 Task: Create a due date automation trigger when advanced on, 2 working days before a card is due add fields with custom field "Resume" set to a number greater than 1 and greater or equal to 10 at 11:00 AM.
Action: Mouse moved to (1247, 101)
Screenshot: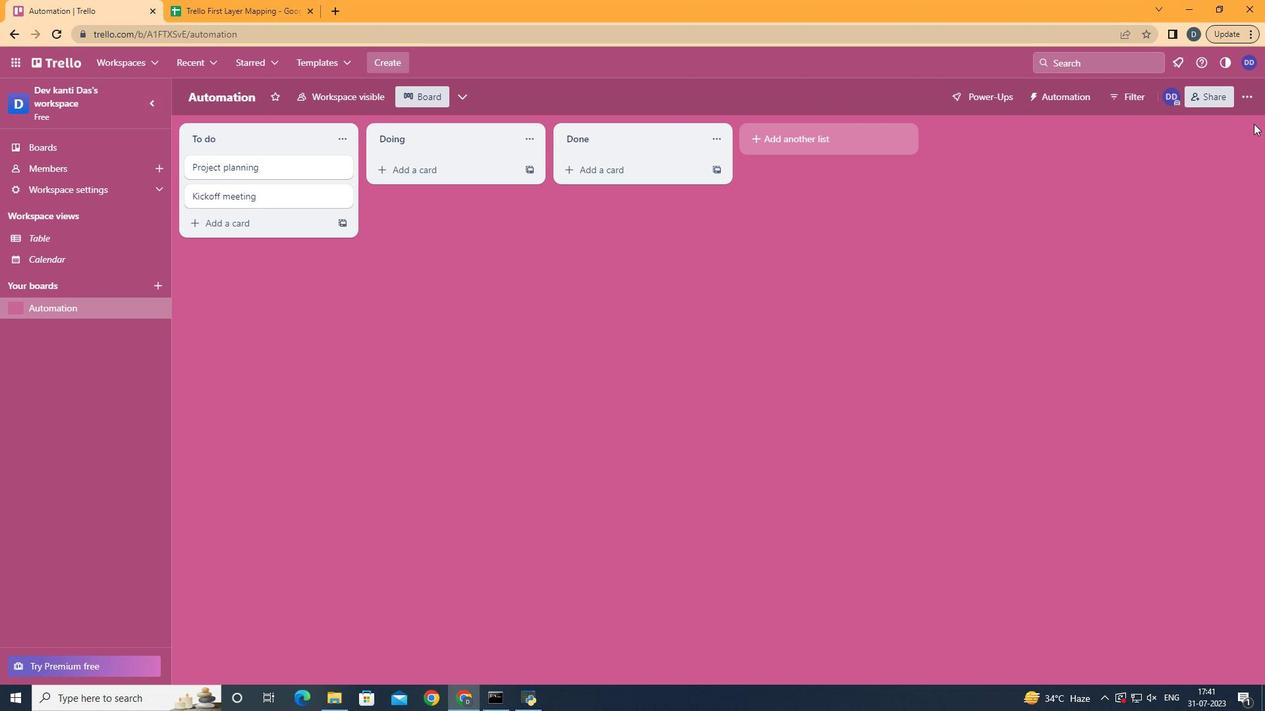 
Action: Mouse pressed left at (1247, 101)
Screenshot: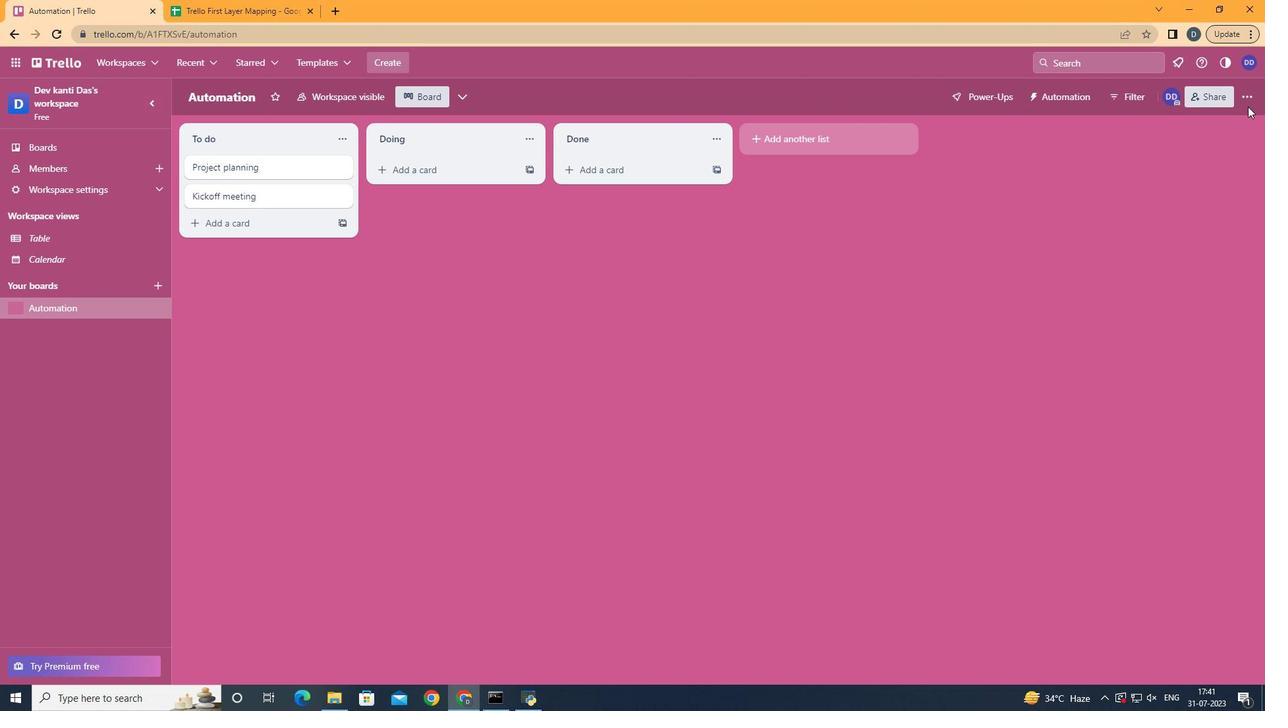 
Action: Mouse moved to (1149, 303)
Screenshot: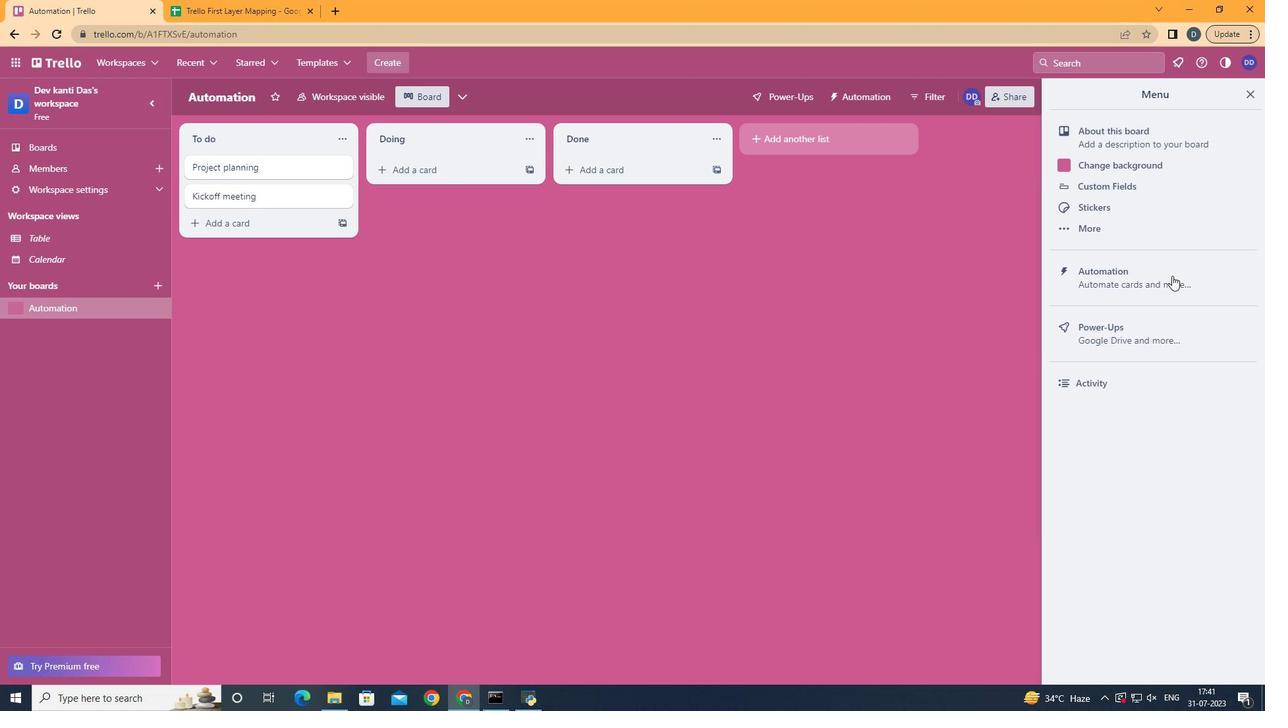
Action: Mouse pressed left at (1149, 303)
Screenshot: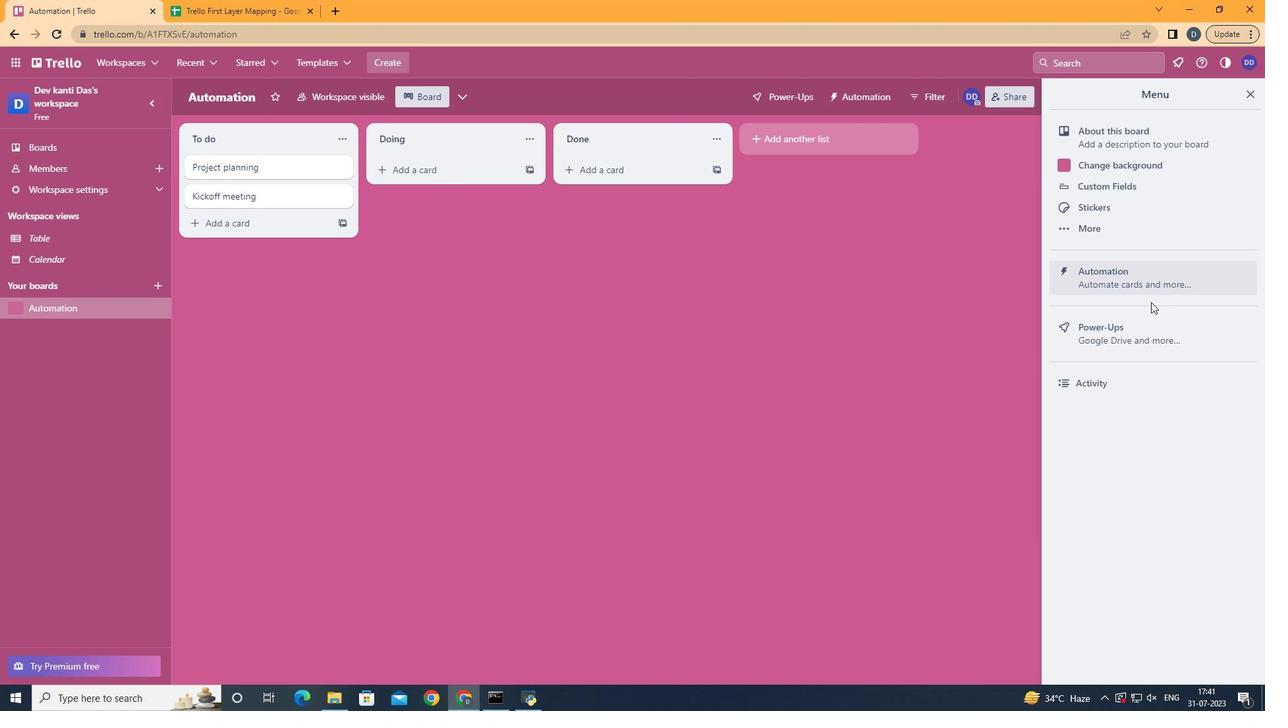 
Action: Mouse moved to (1153, 274)
Screenshot: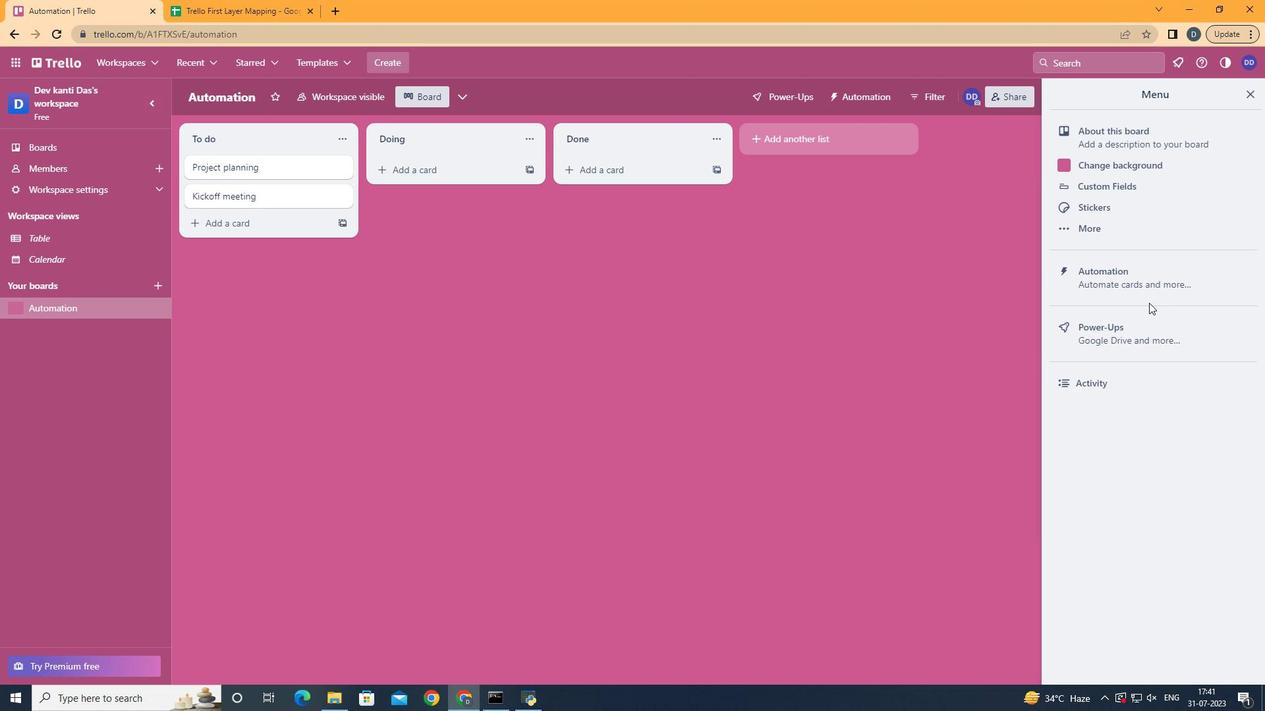 
Action: Mouse pressed left at (1153, 274)
Screenshot: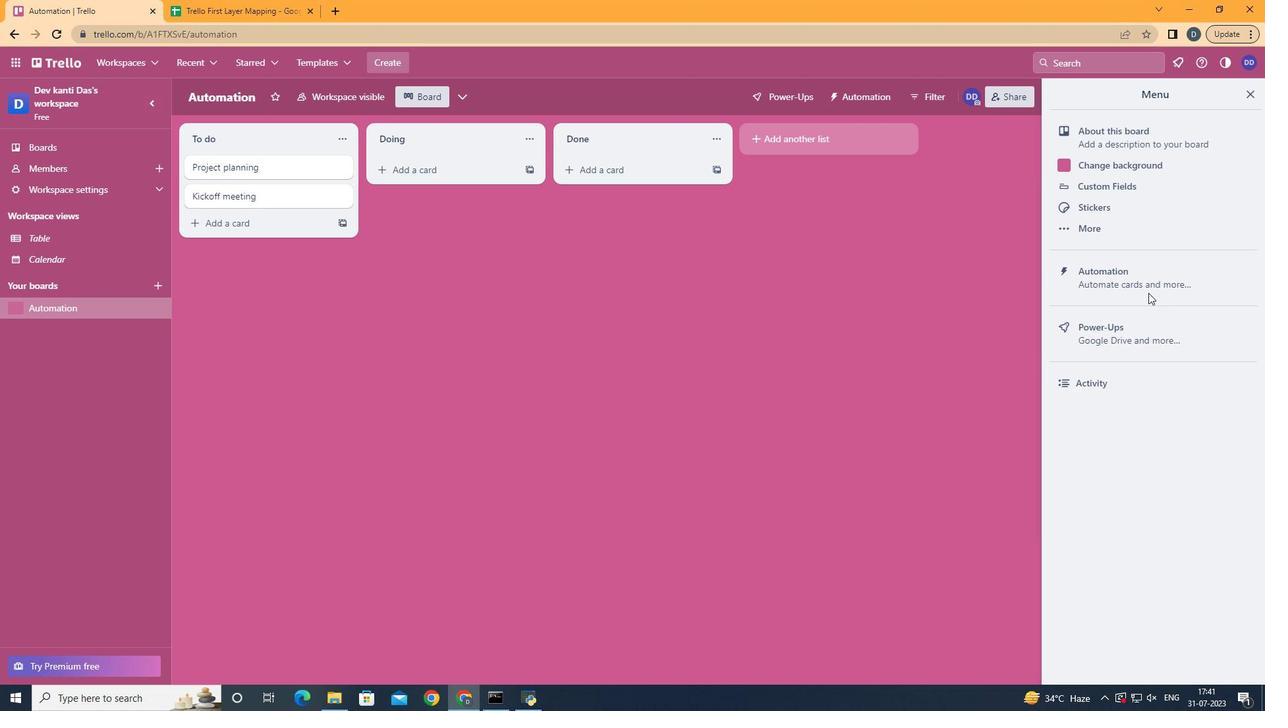
Action: Mouse moved to (278, 264)
Screenshot: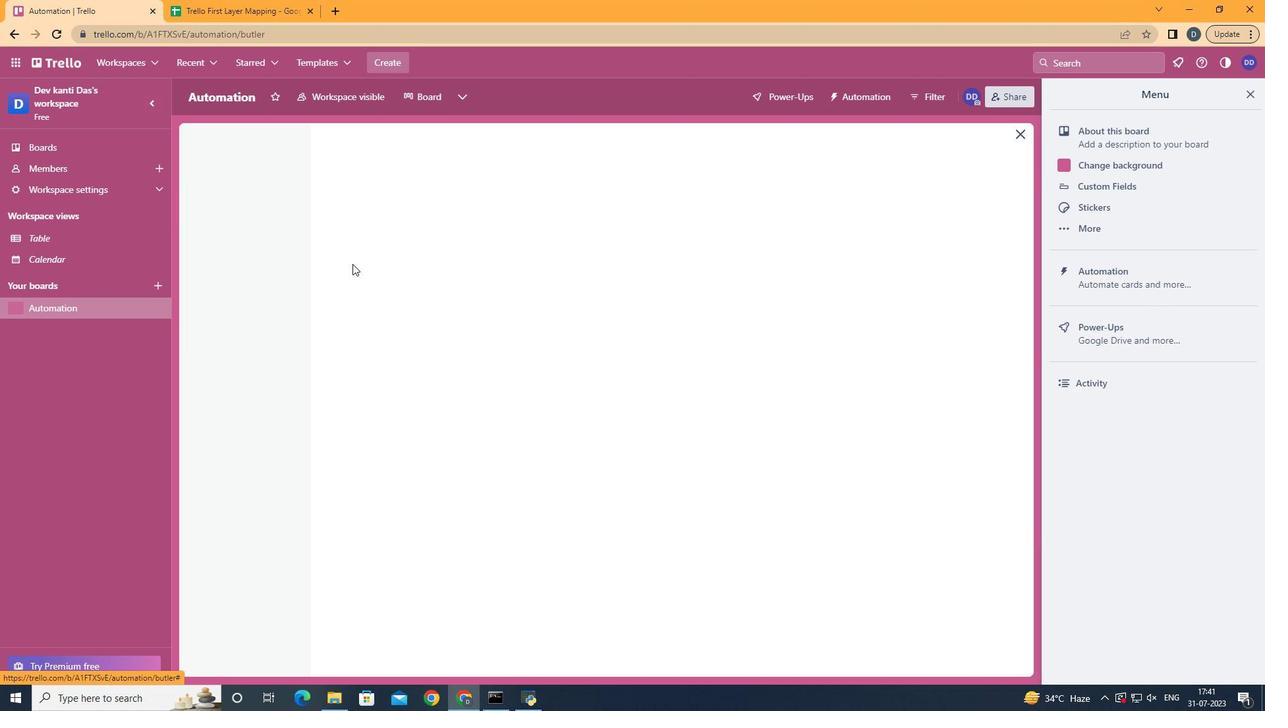 
Action: Mouse pressed left at (278, 264)
Screenshot: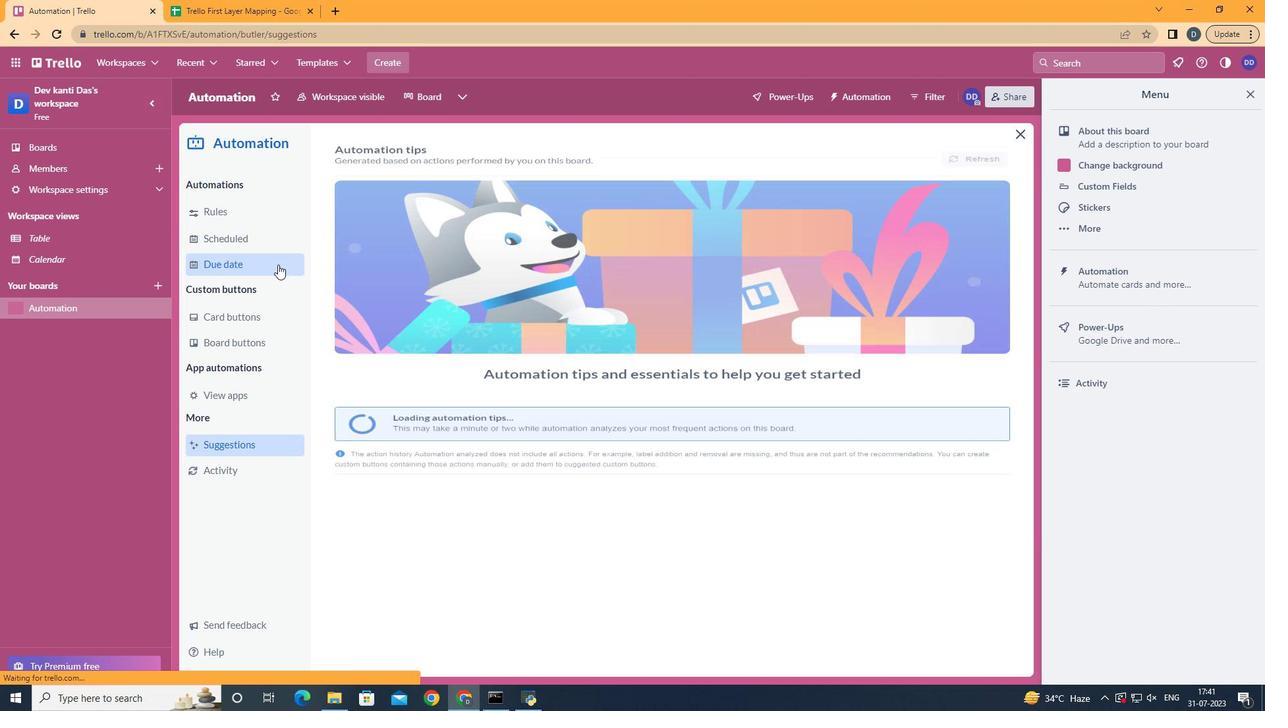 
Action: Mouse moved to (936, 157)
Screenshot: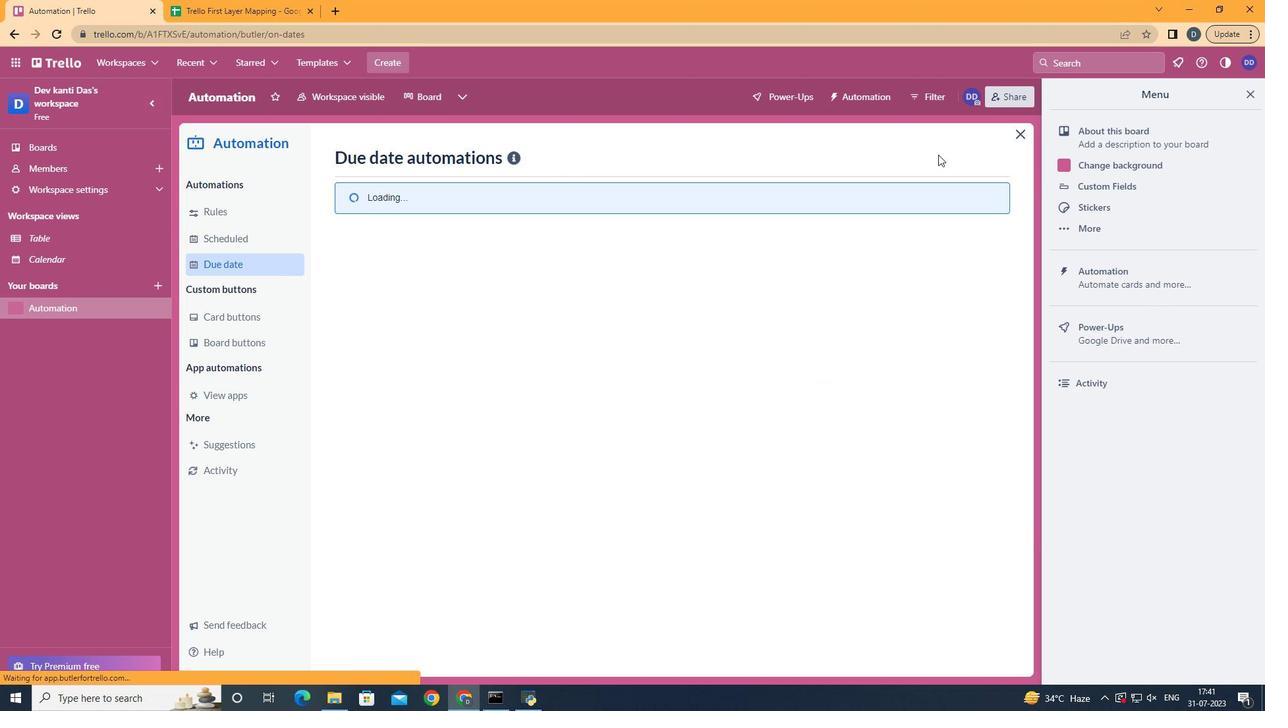 
Action: Mouse pressed left at (936, 157)
Screenshot: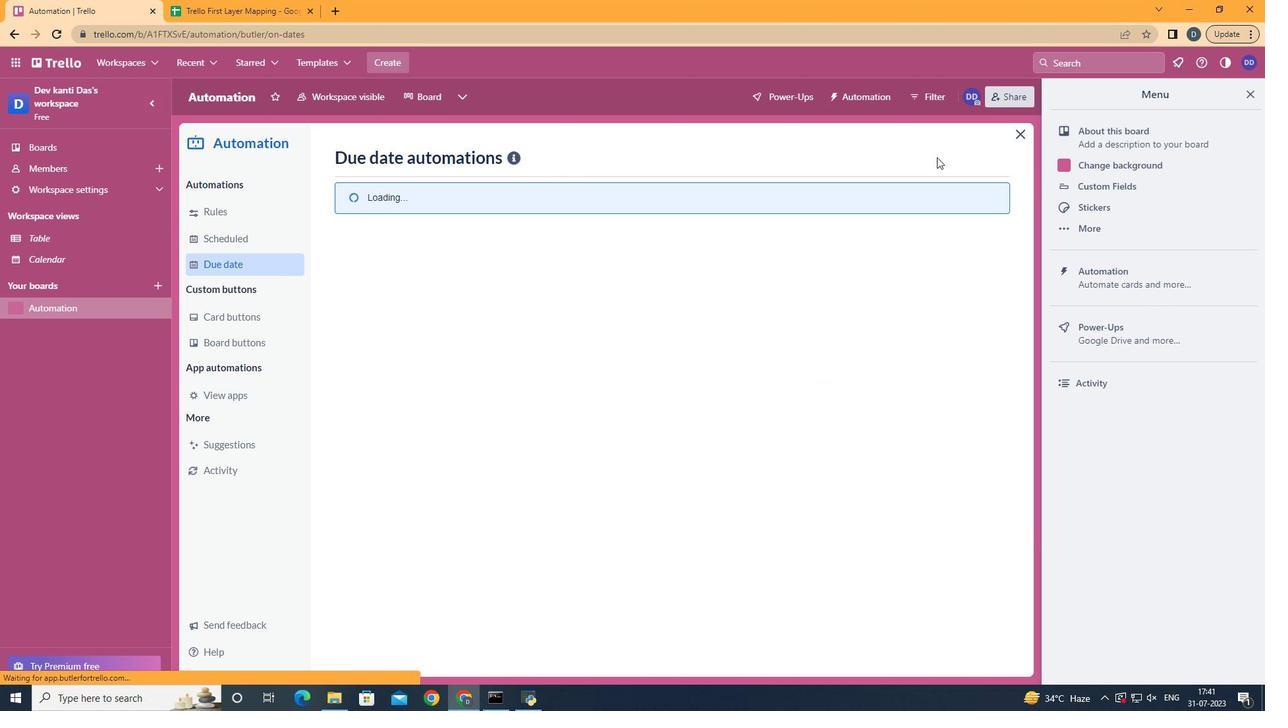 
Action: Mouse pressed left at (936, 157)
Screenshot: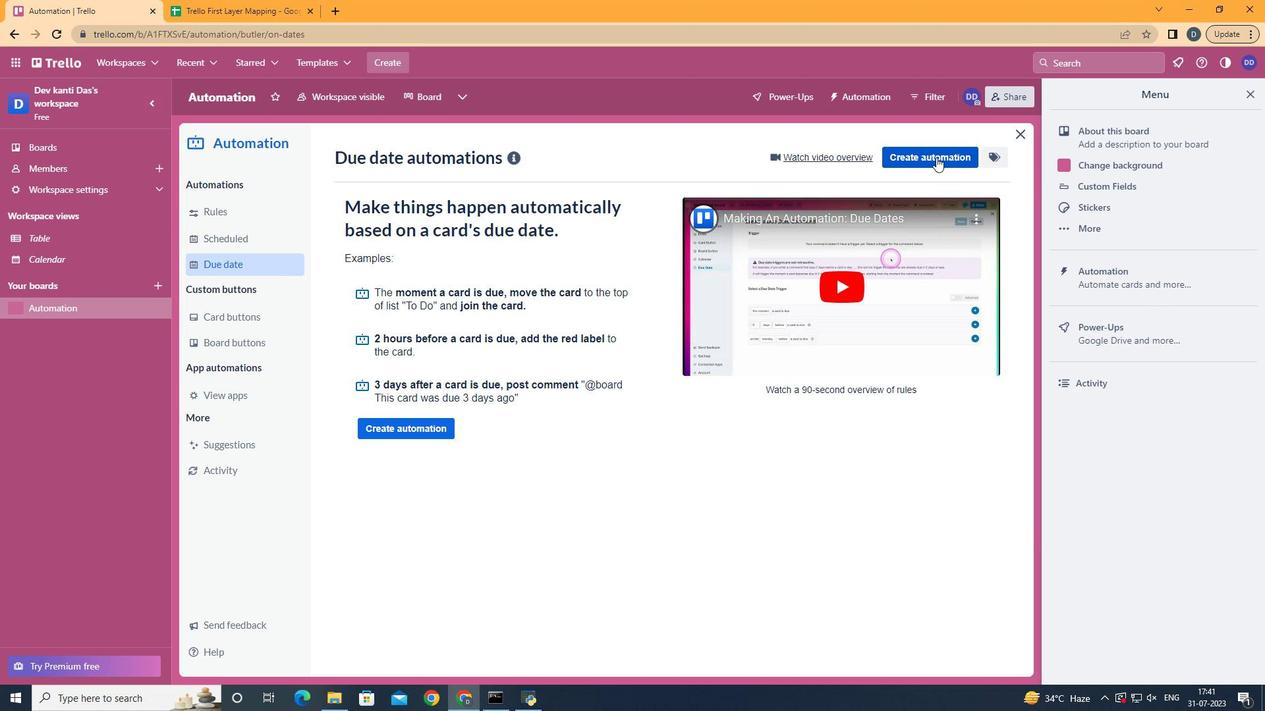 
Action: Mouse moved to (685, 277)
Screenshot: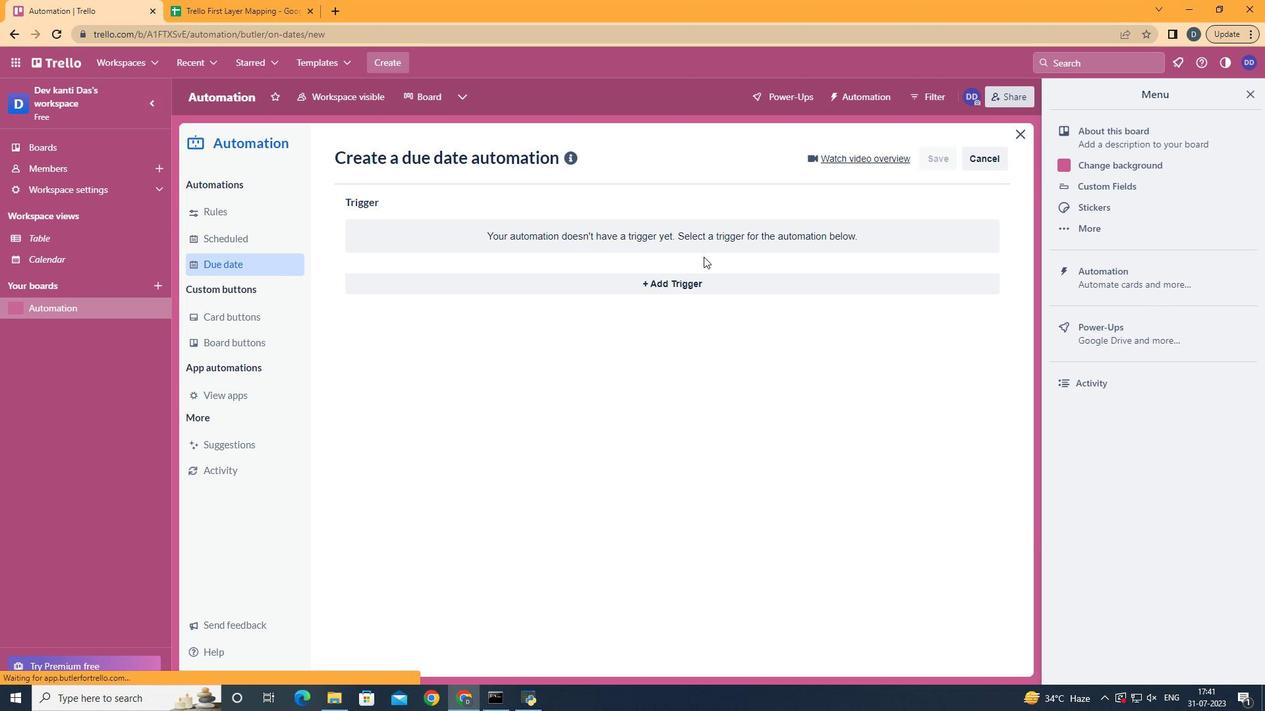 
Action: Mouse pressed left at (685, 277)
Screenshot: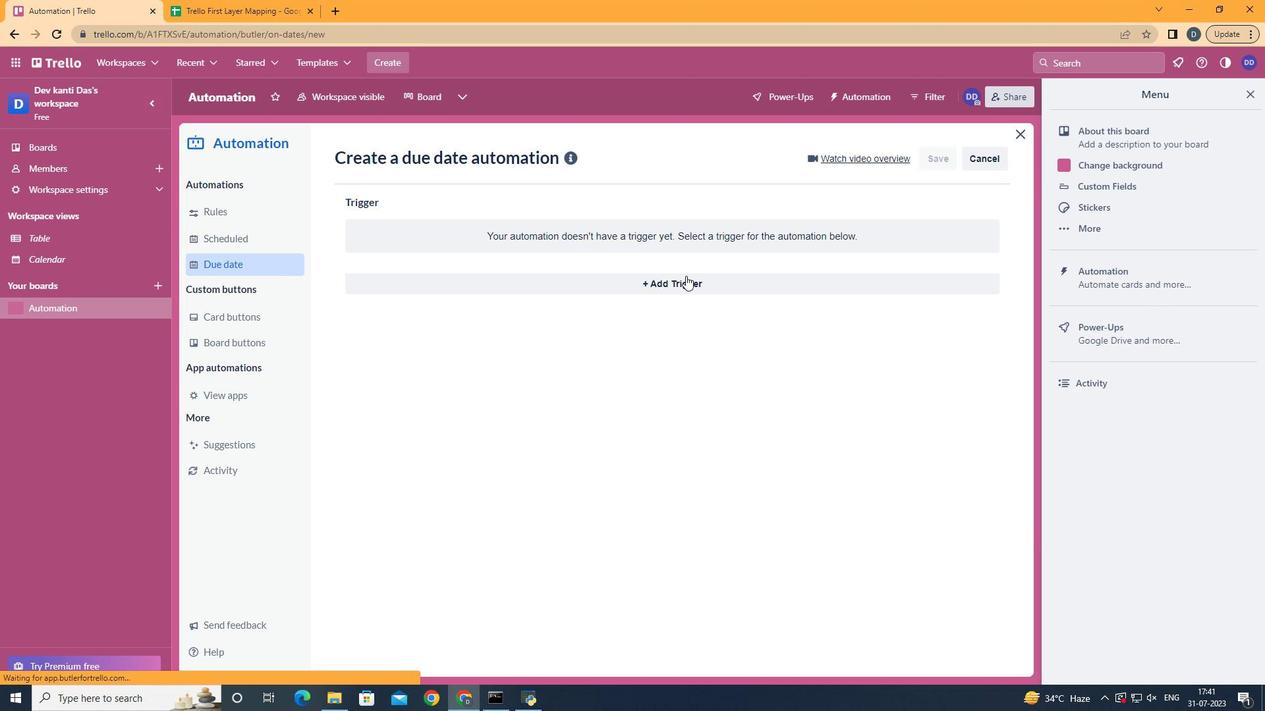 
Action: Mouse moved to (425, 531)
Screenshot: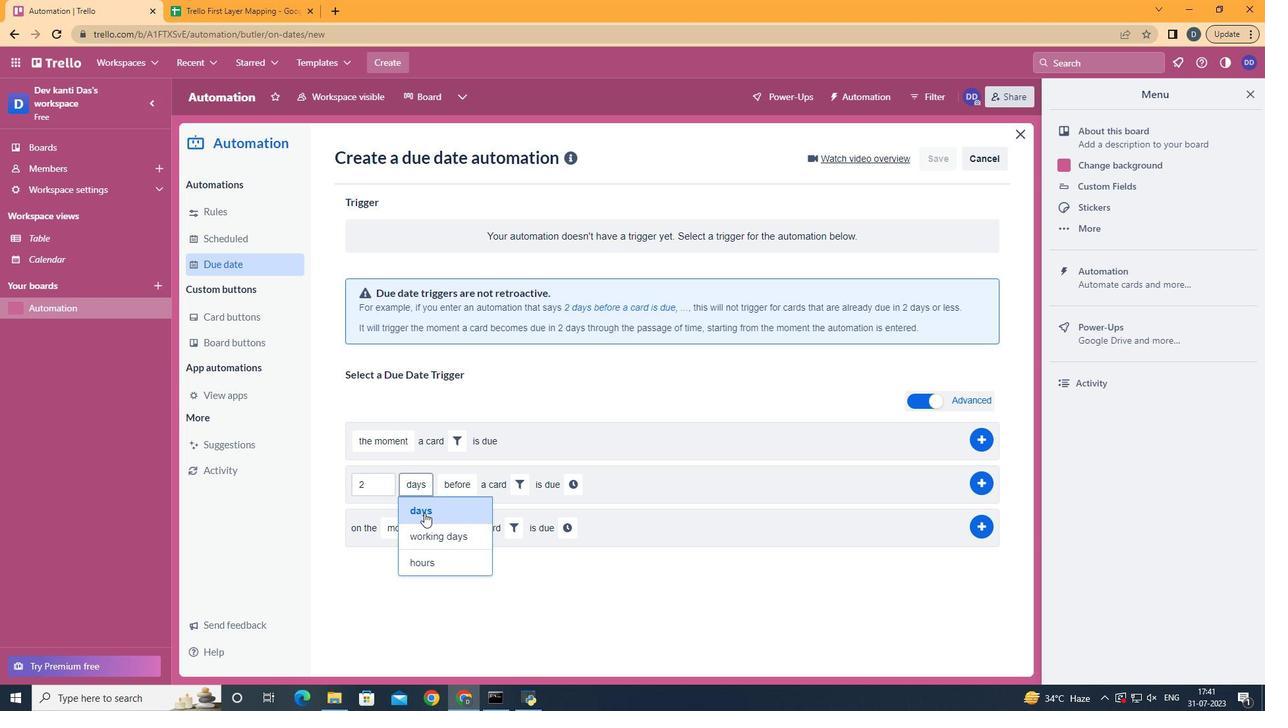 
Action: Mouse pressed left at (425, 531)
Screenshot: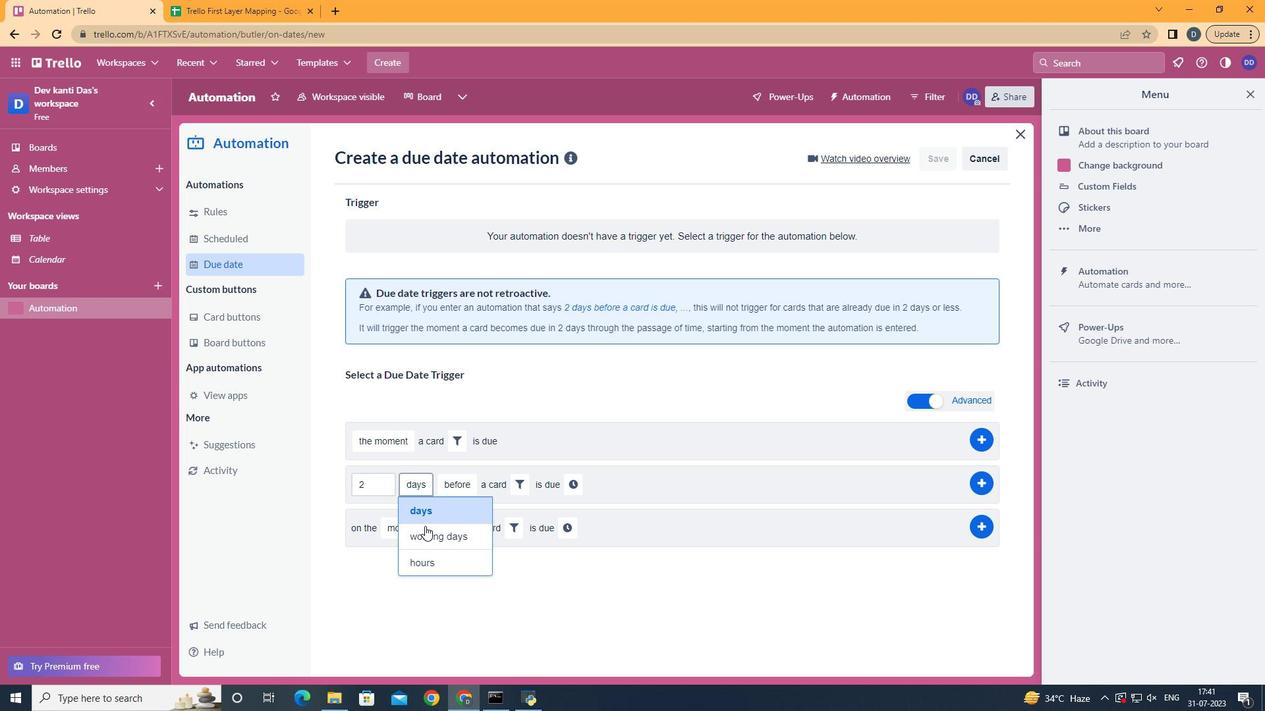 
Action: Mouse moved to (545, 491)
Screenshot: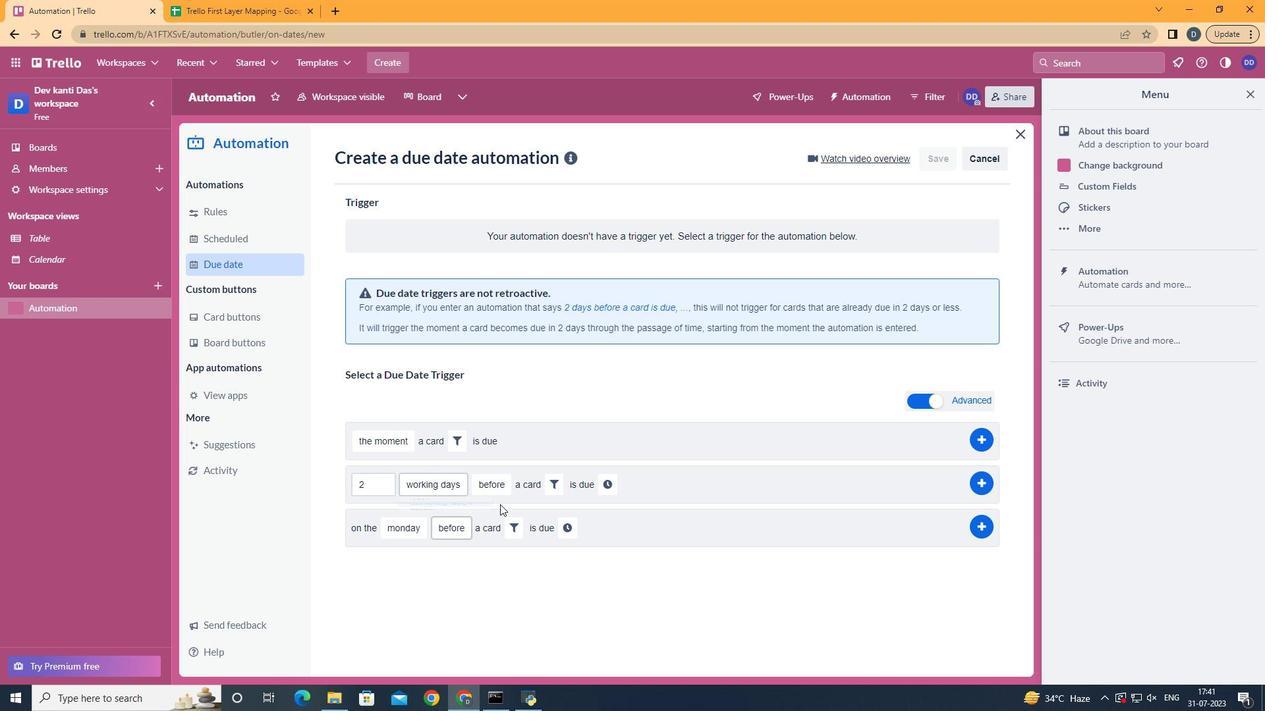 
Action: Mouse pressed left at (545, 491)
Screenshot: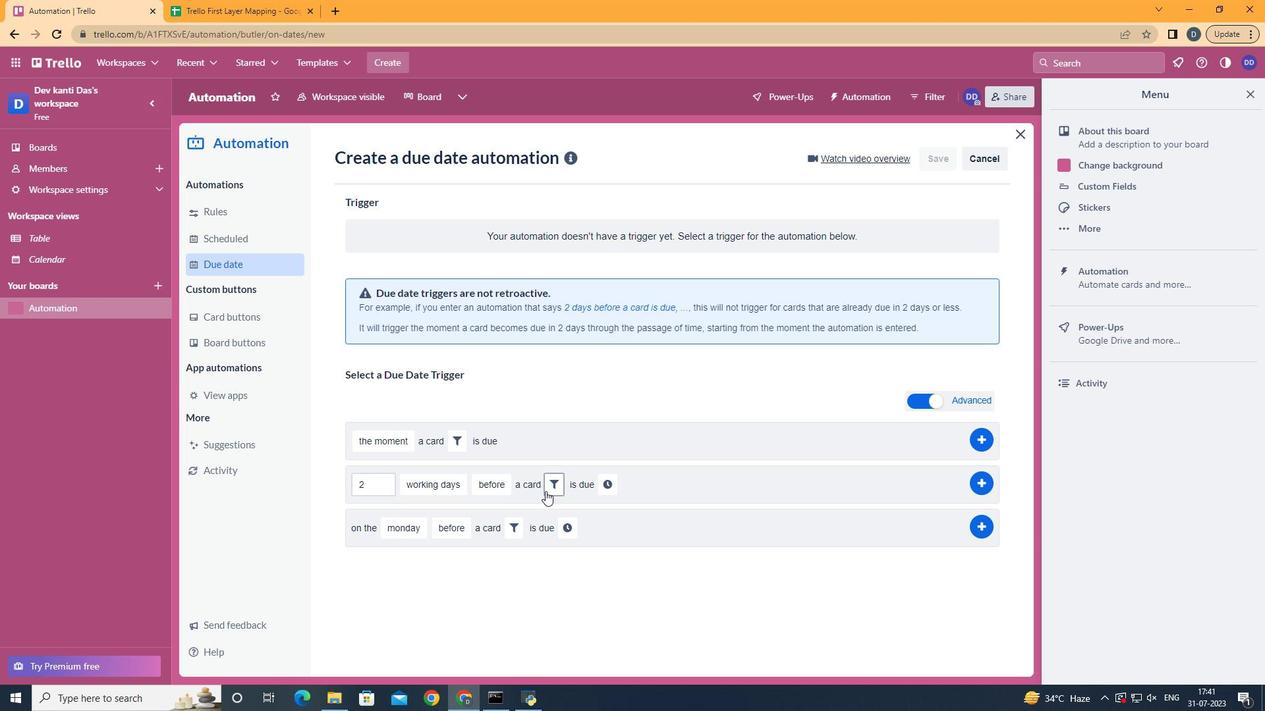 
Action: Mouse moved to (788, 524)
Screenshot: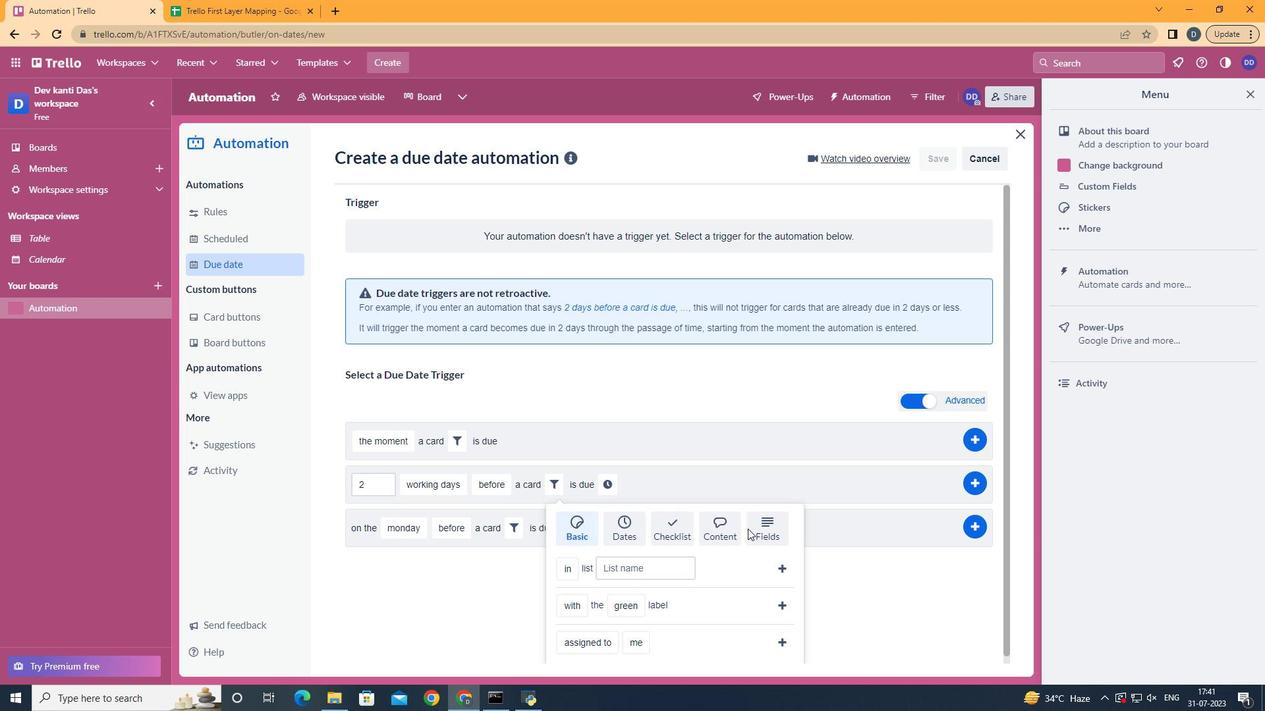 
Action: Mouse pressed left at (788, 524)
Screenshot: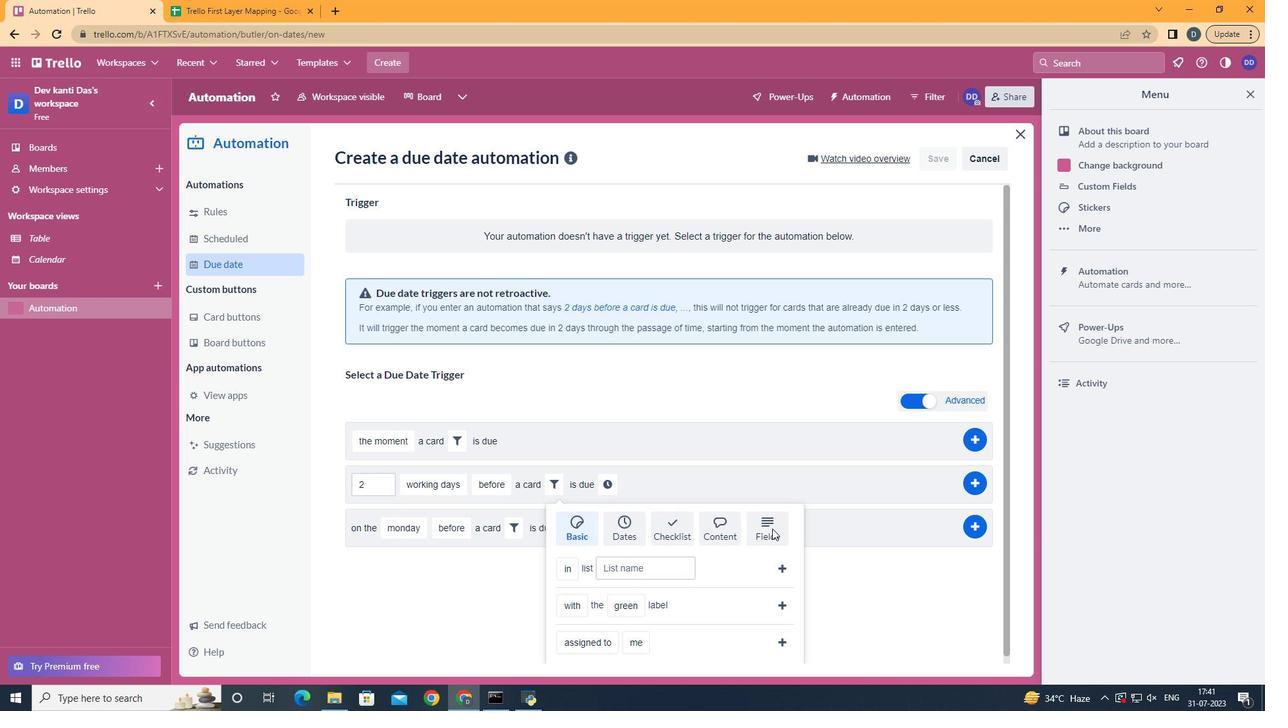 
Action: Mouse moved to (757, 526)
Screenshot: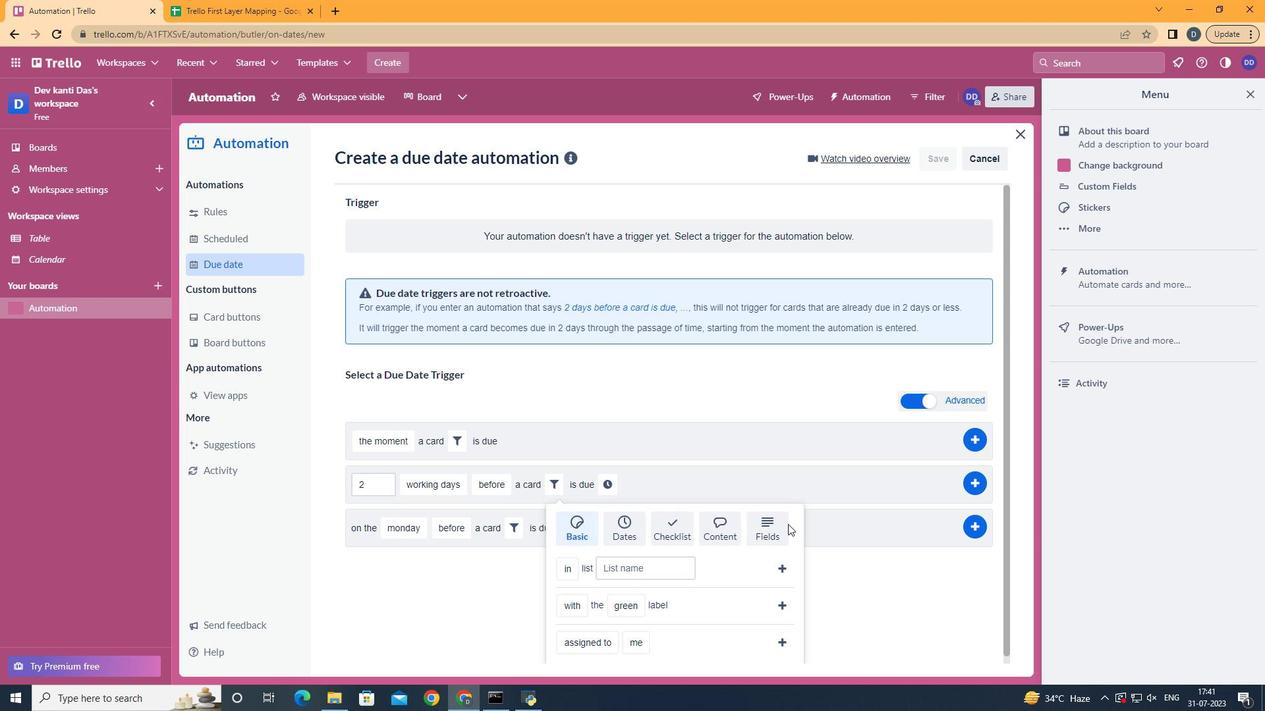 
Action: Mouse pressed left at (757, 526)
Screenshot: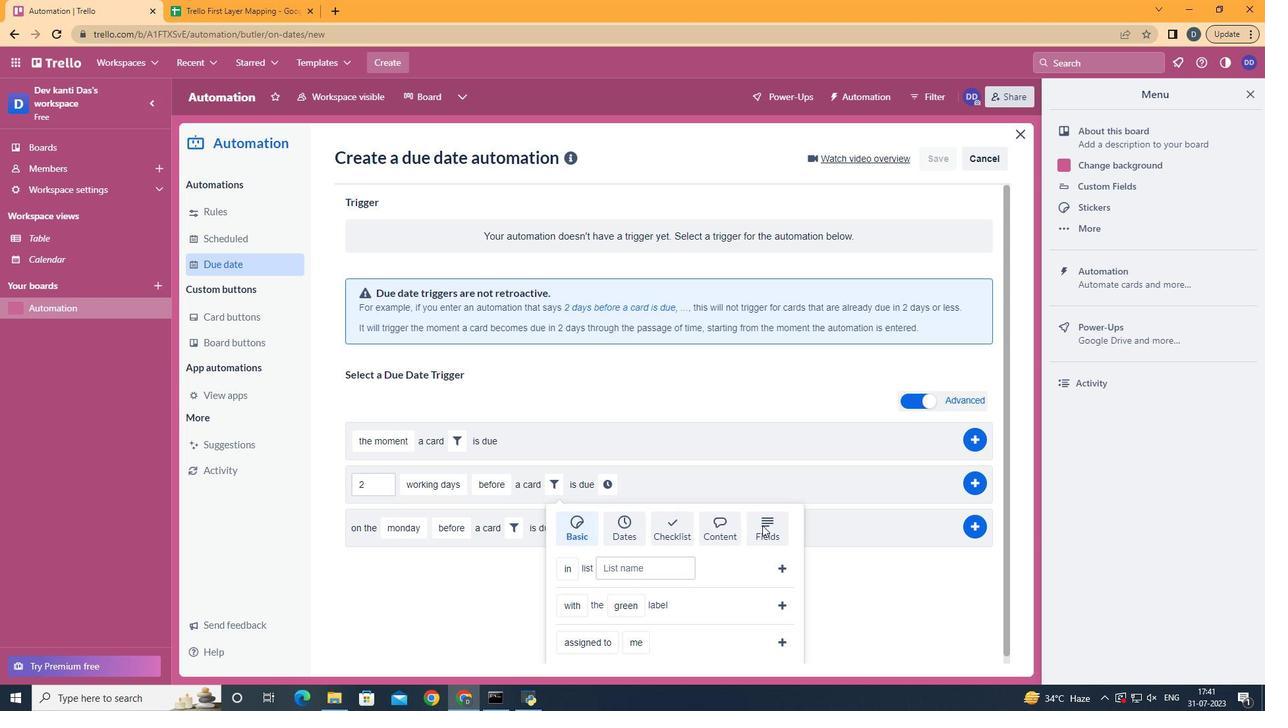 
Action: Mouse scrolled (757, 525) with delta (0, 0)
Screenshot: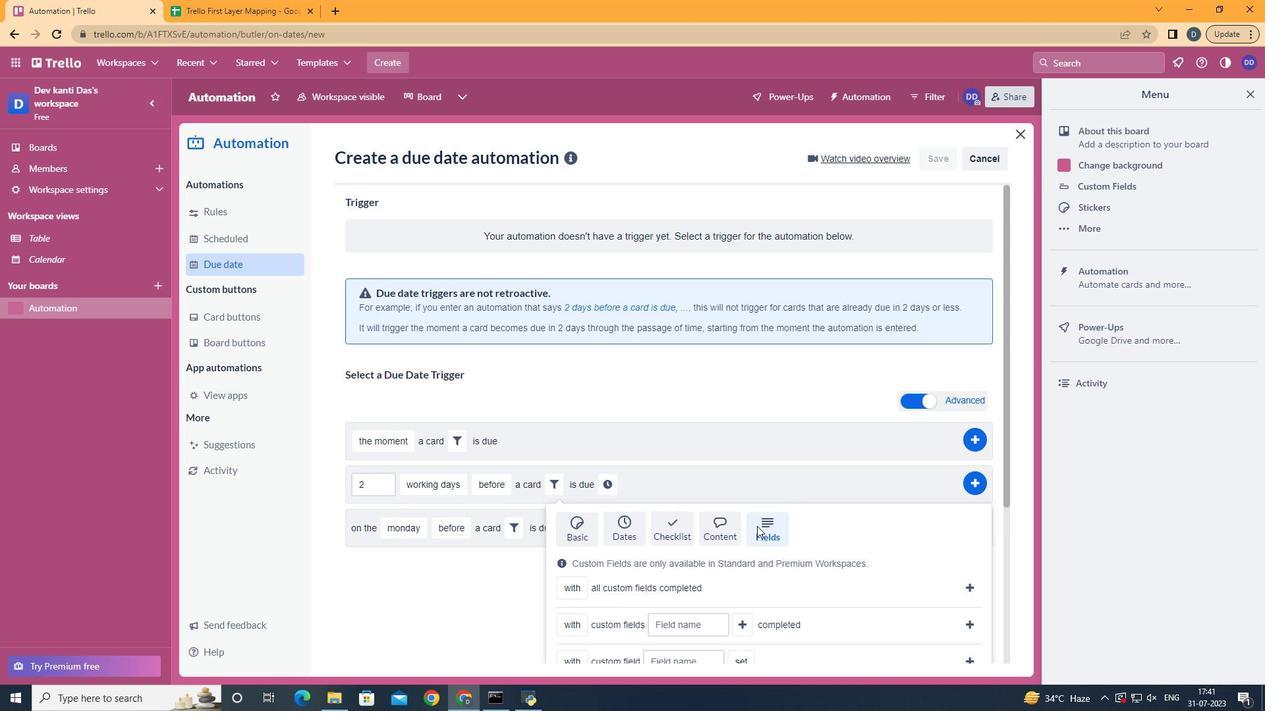 
Action: Mouse scrolled (757, 525) with delta (0, 0)
Screenshot: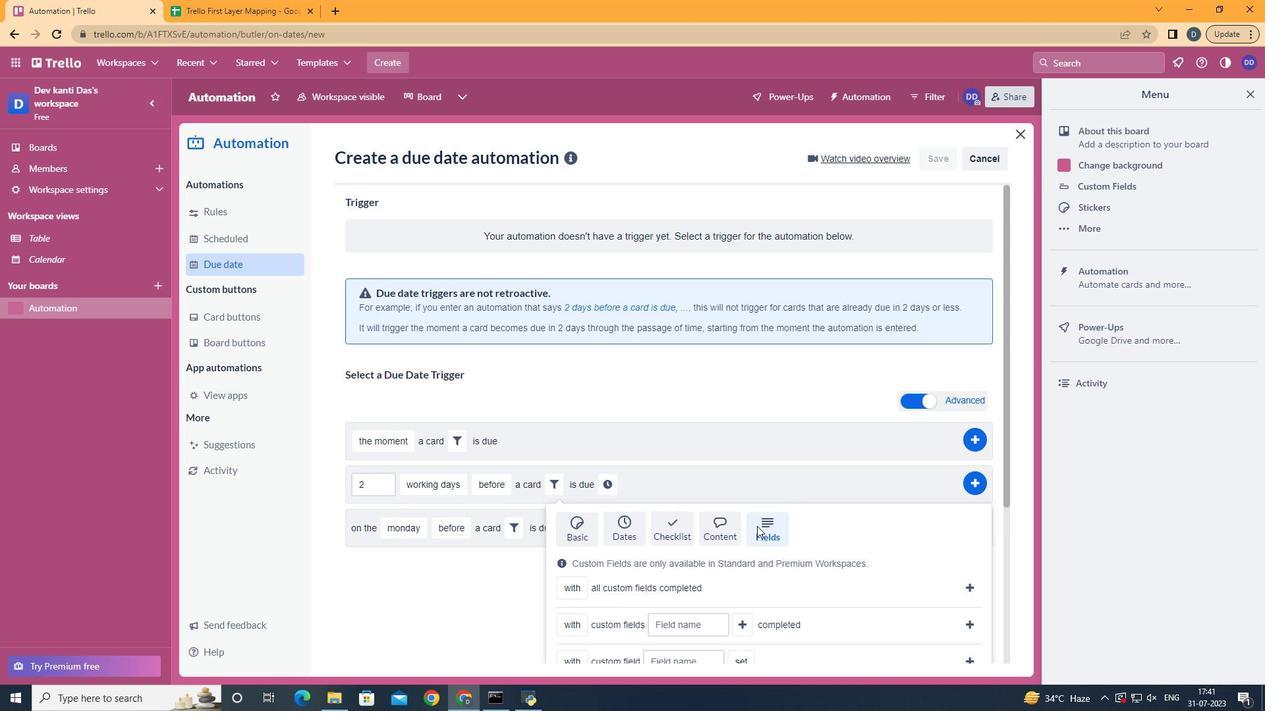 
Action: Mouse scrolled (757, 525) with delta (0, 0)
Screenshot: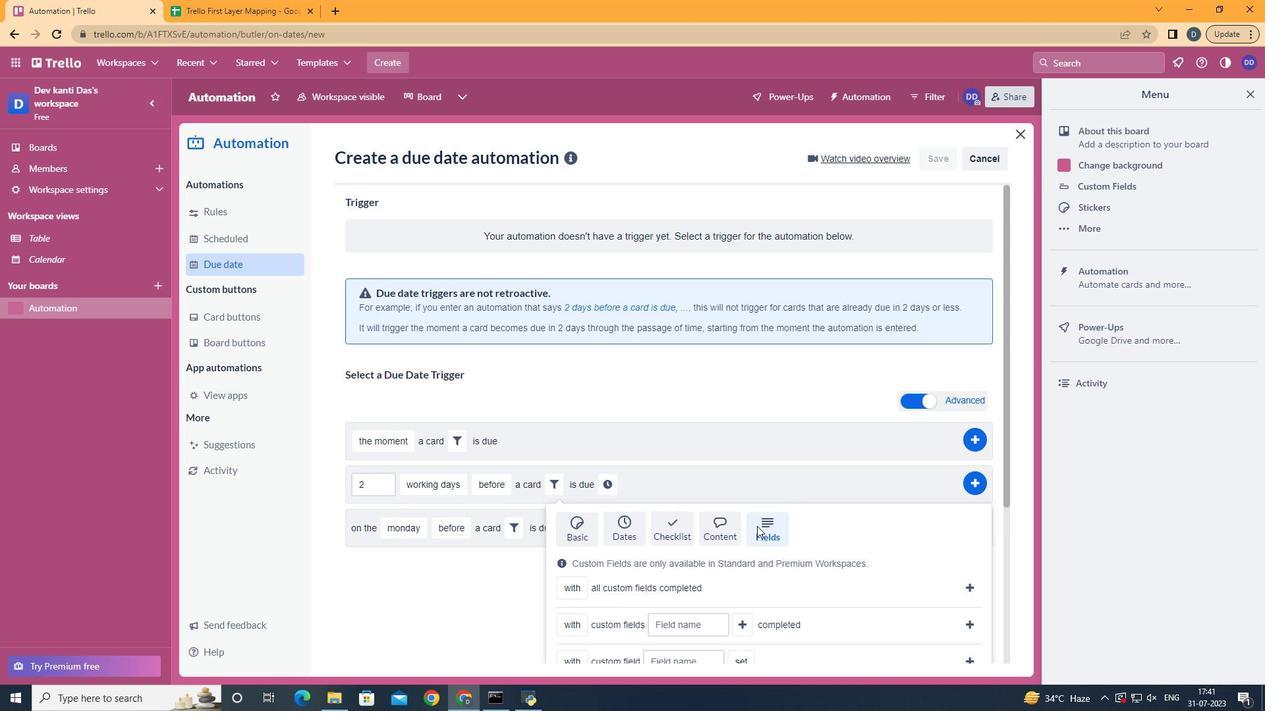 
Action: Mouse scrolled (757, 525) with delta (0, 0)
Screenshot: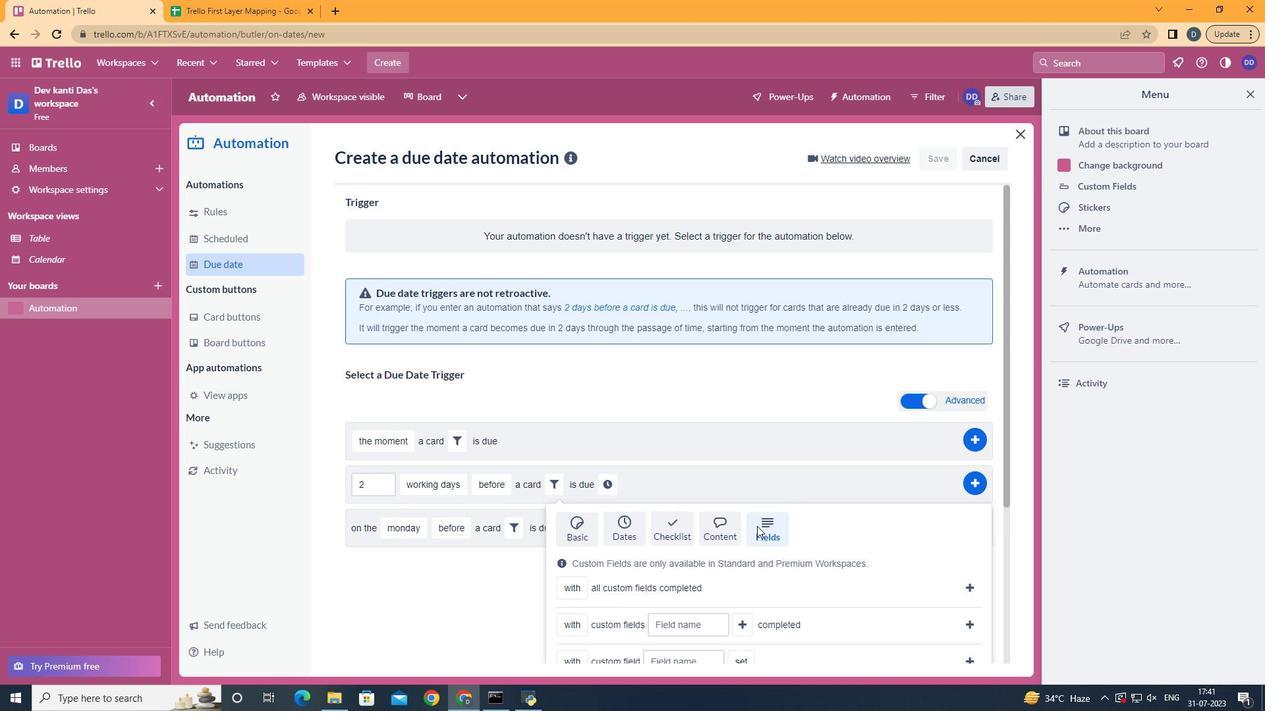 
Action: Mouse scrolled (757, 525) with delta (0, 0)
Screenshot: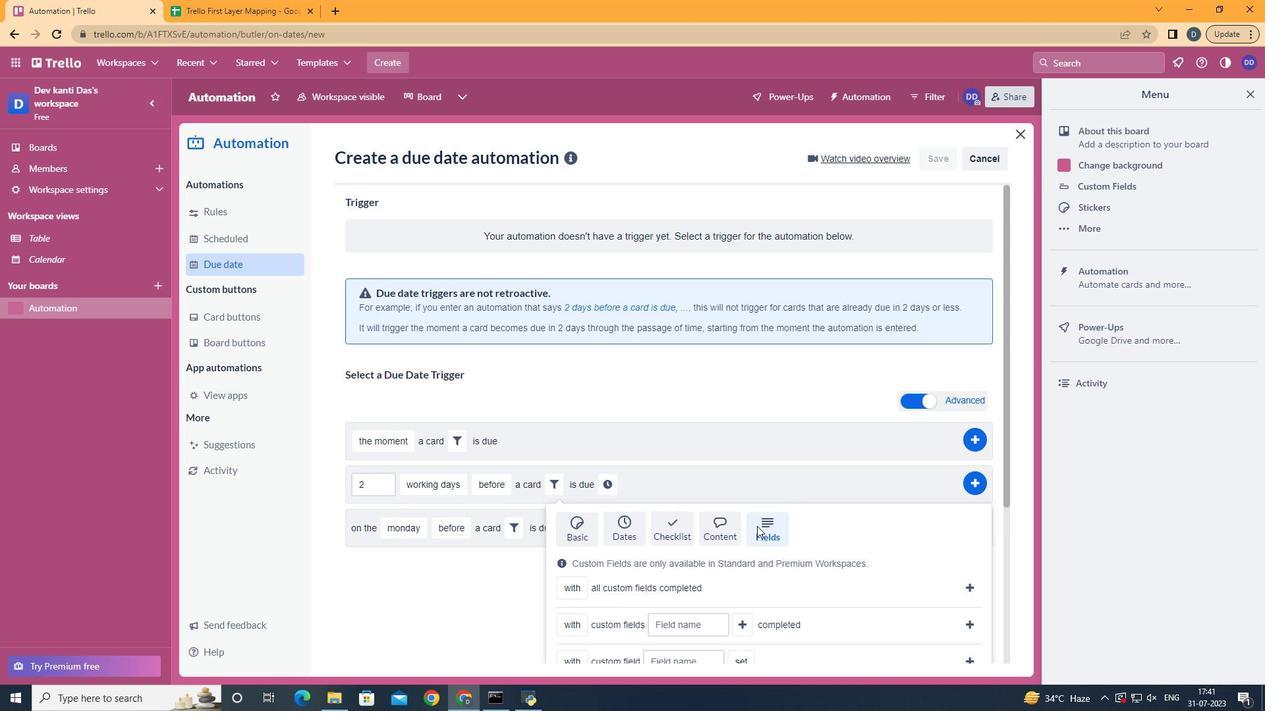 
Action: Mouse scrolled (757, 525) with delta (0, 0)
Screenshot: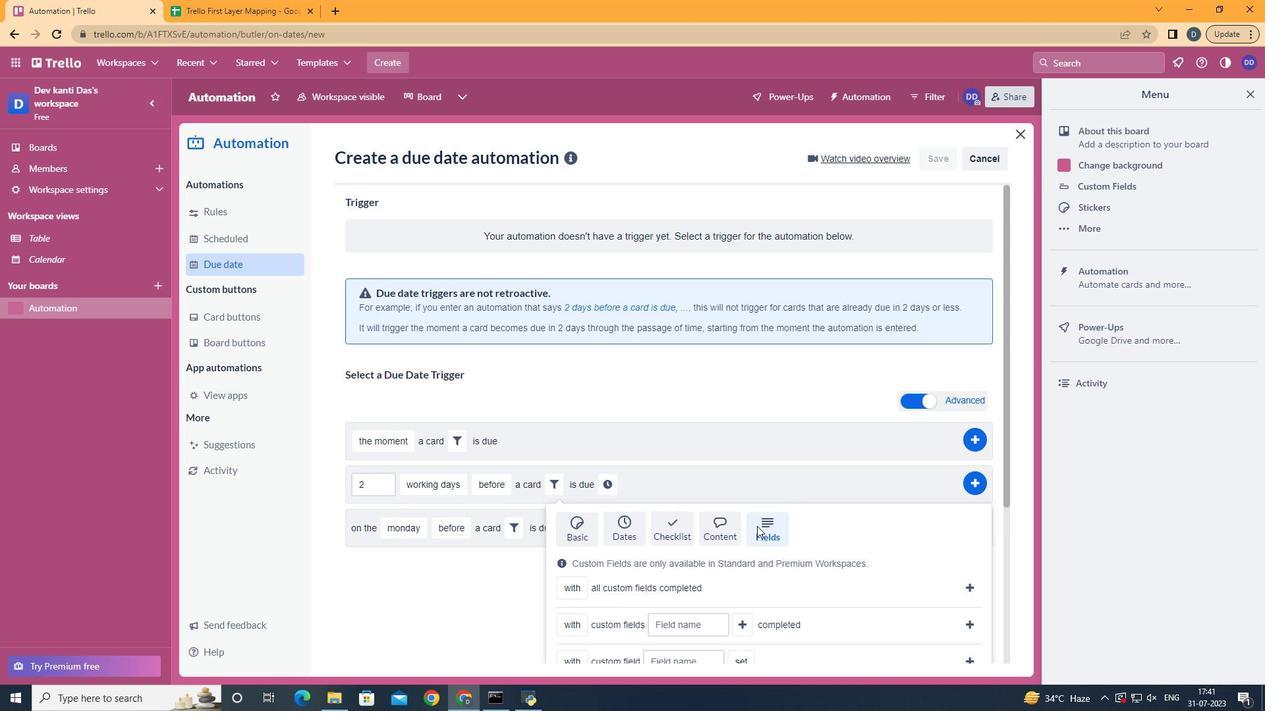 
Action: Mouse moved to (651, 539)
Screenshot: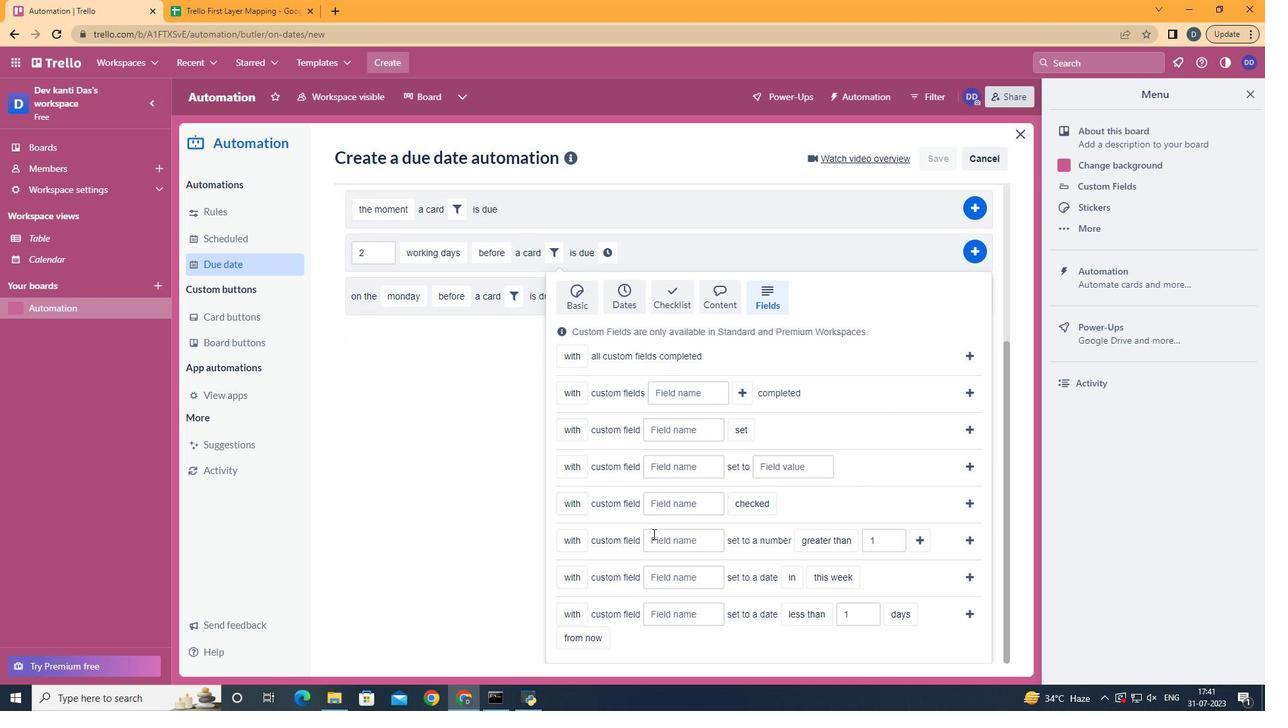 
Action: Mouse pressed left at (651, 539)
Screenshot: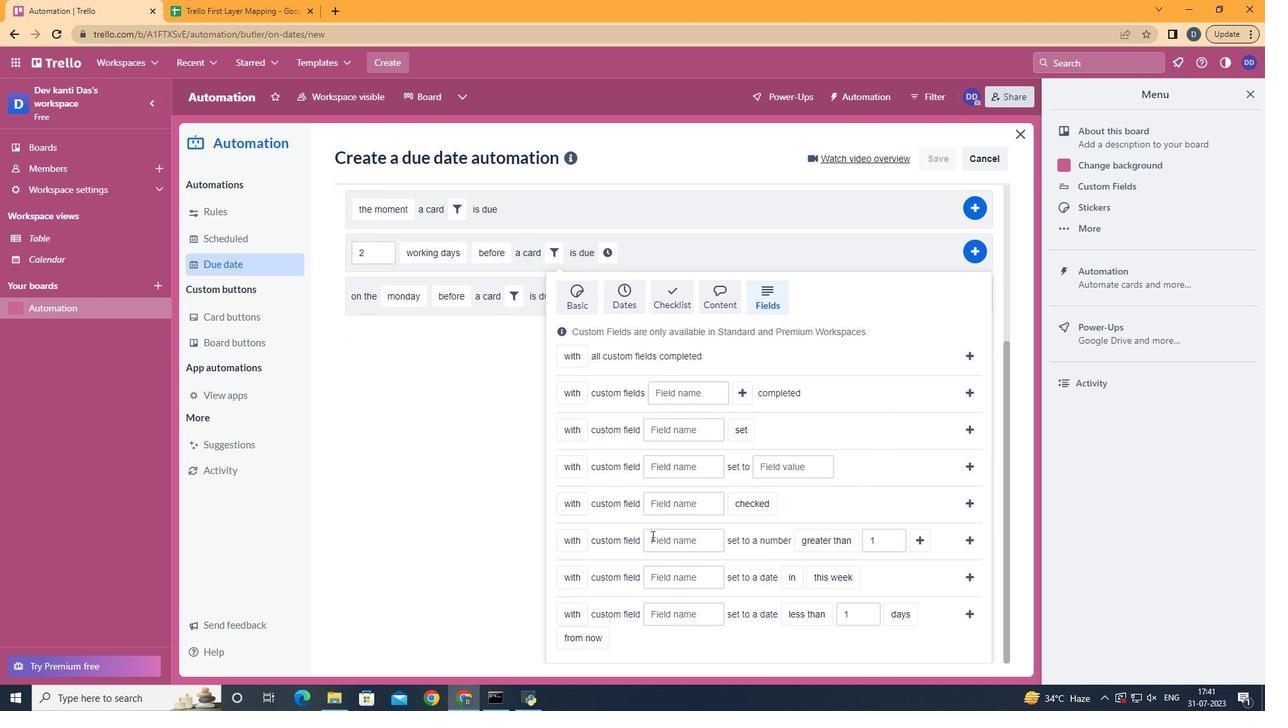 
Action: Key pressed <Key.shift>Resume
Screenshot: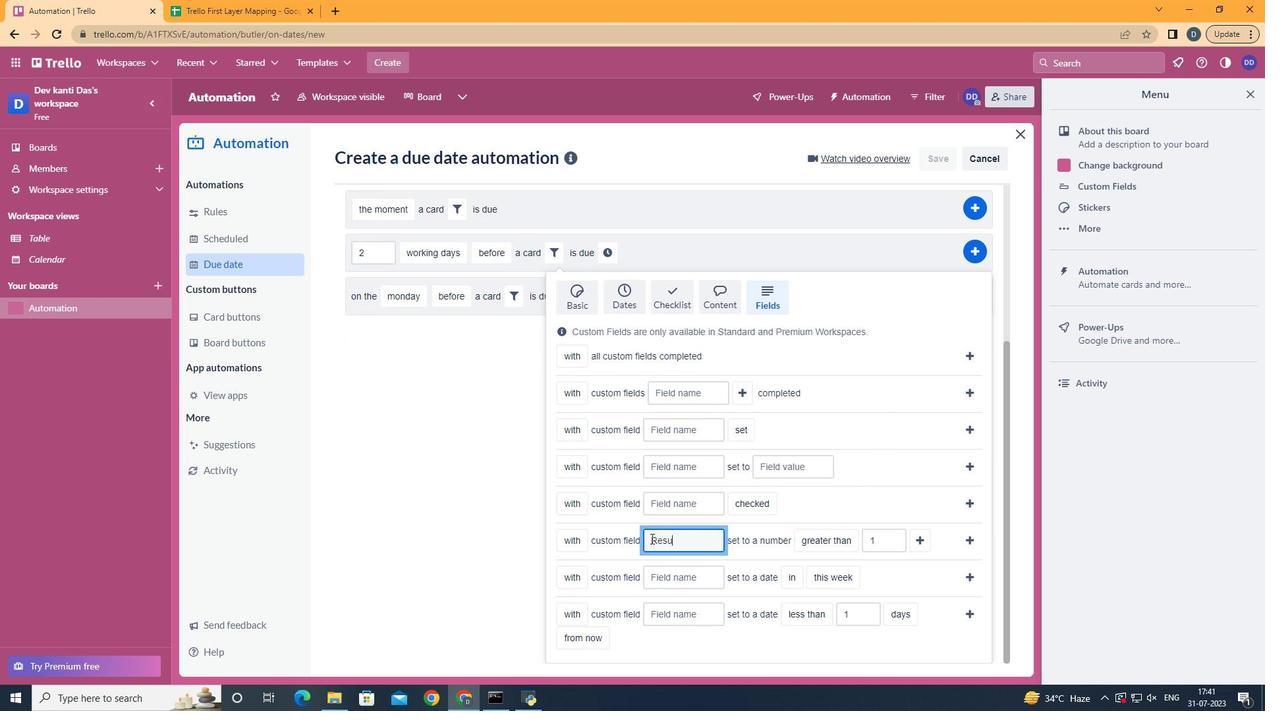 
Action: Mouse moved to (831, 561)
Screenshot: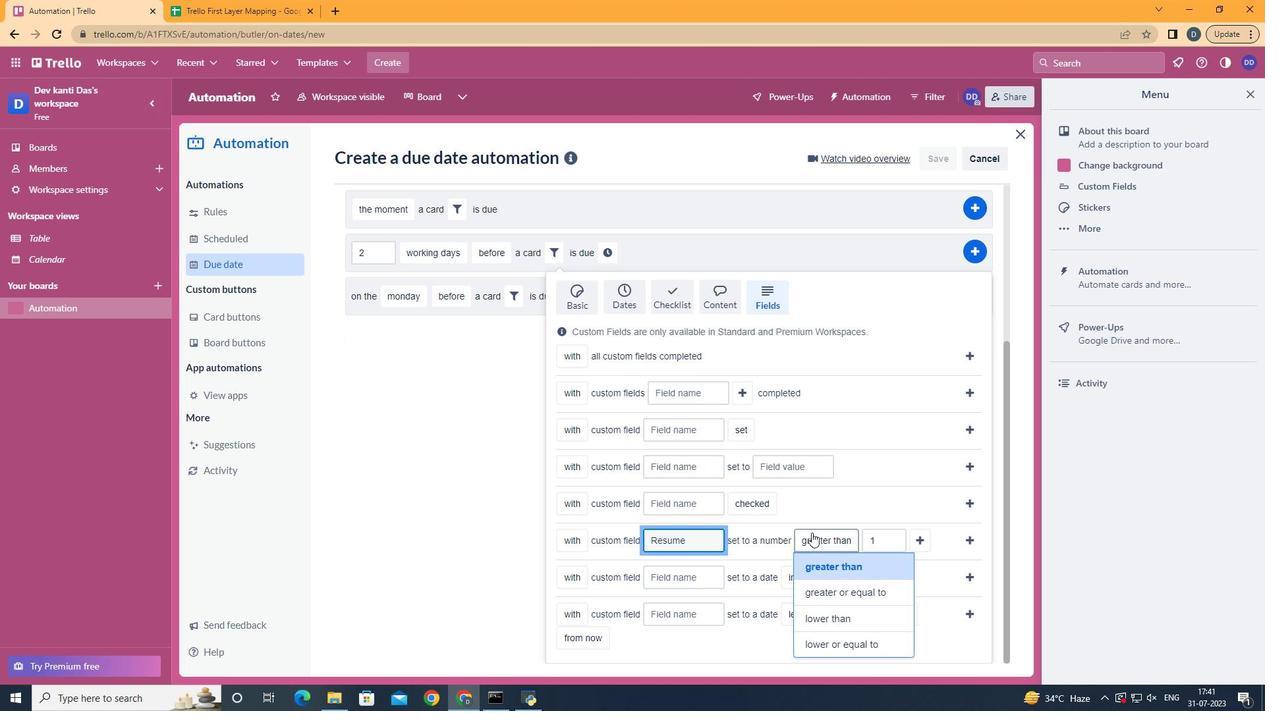 
Action: Mouse pressed left at (831, 561)
Screenshot: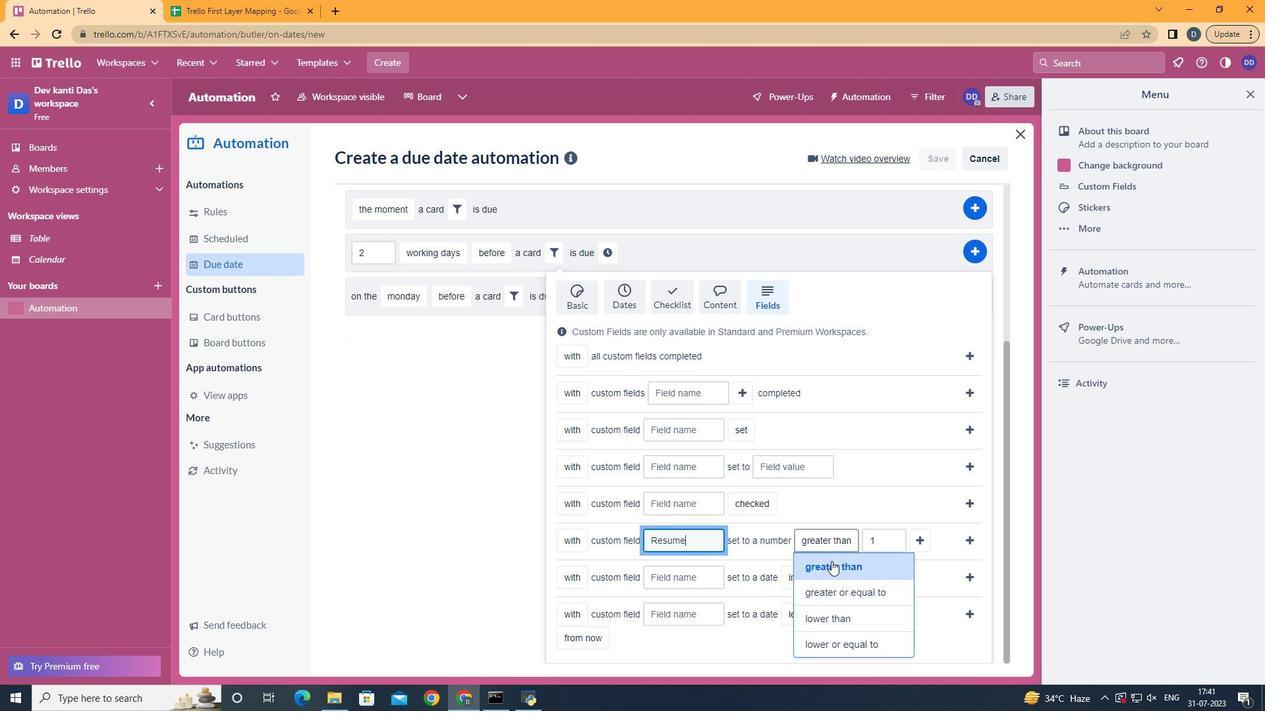 
Action: Mouse moved to (922, 537)
Screenshot: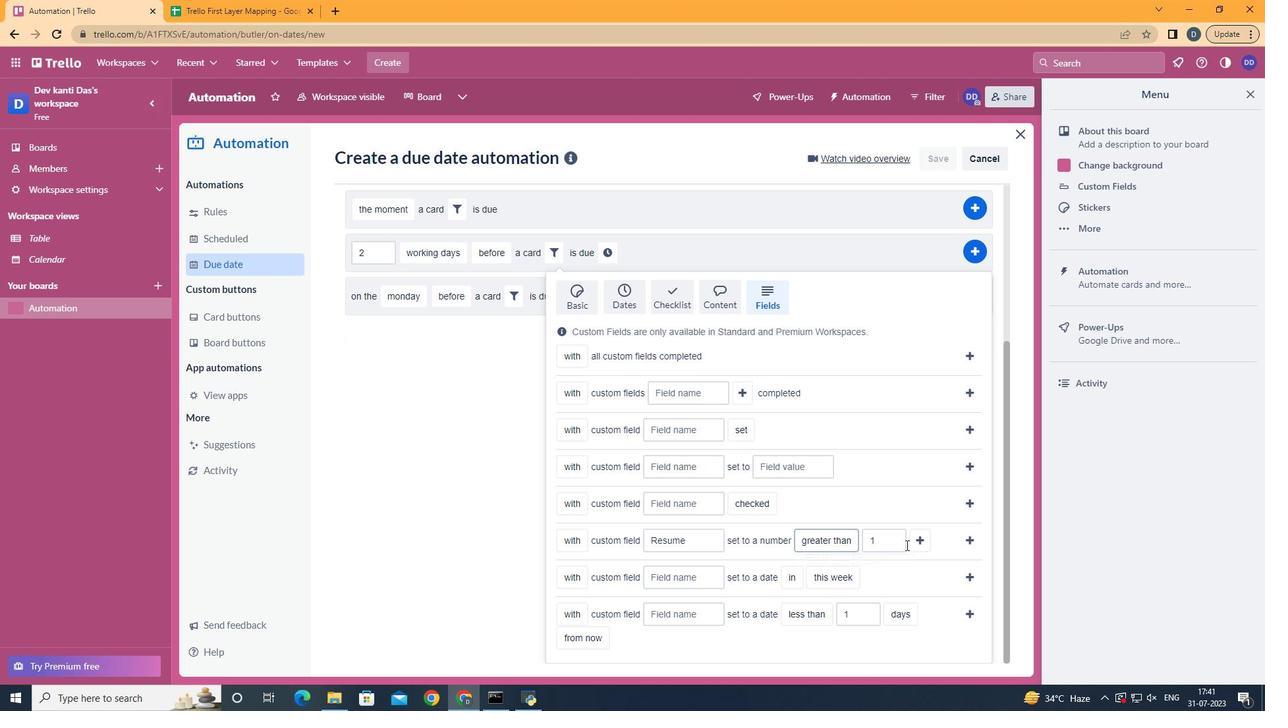 
Action: Mouse pressed left at (922, 537)
Screenshot: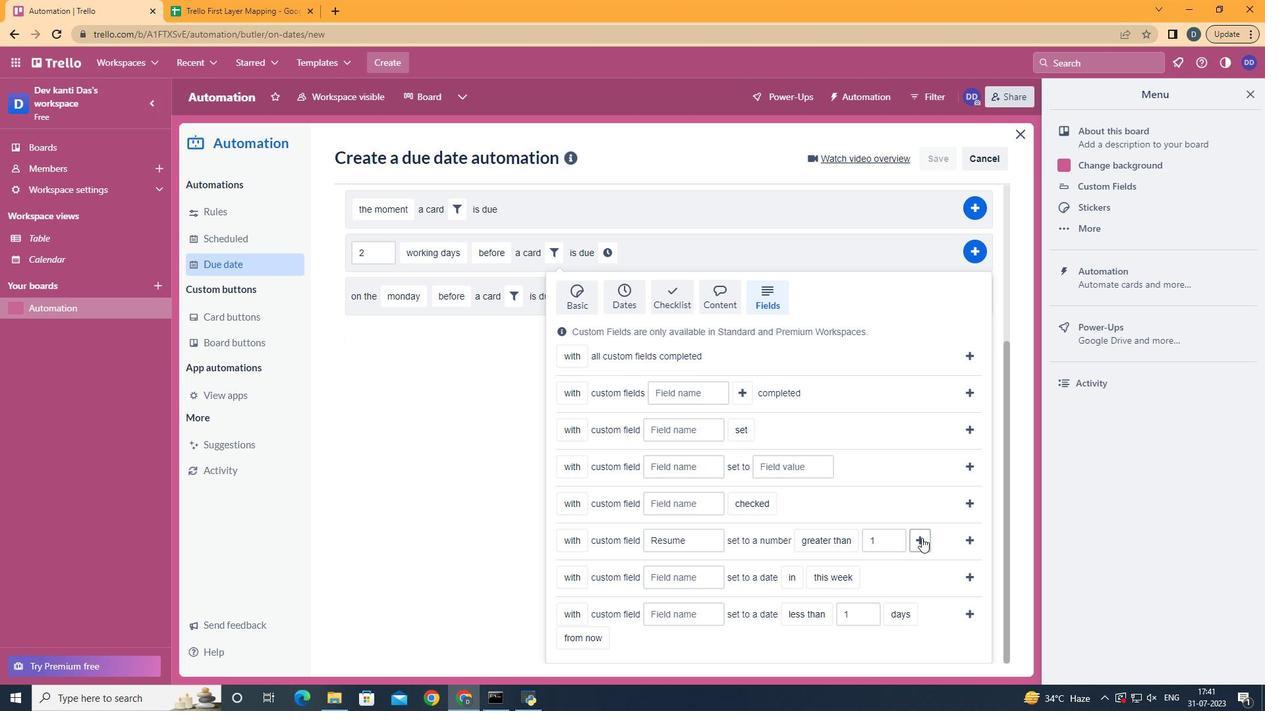 
Action: Mouse moved to (633, 545)
Screenshot: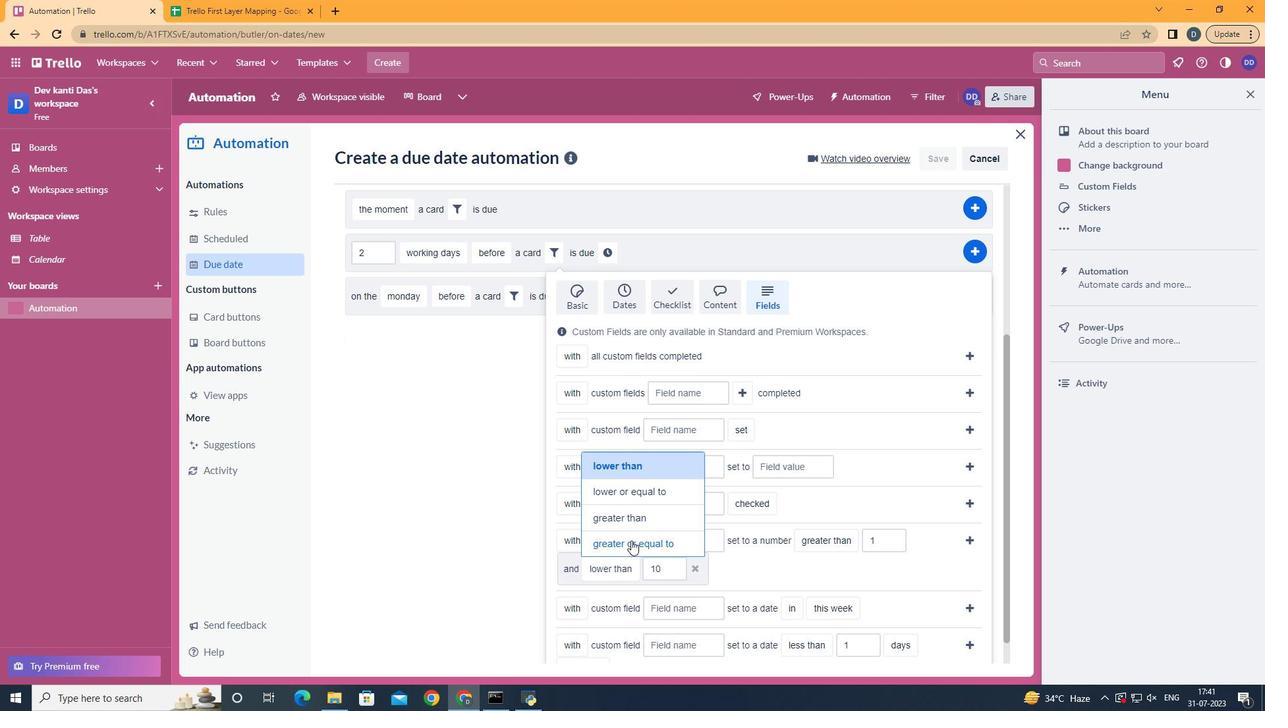 
Action: Mouse pressed left at (633, 545)
Screenshot: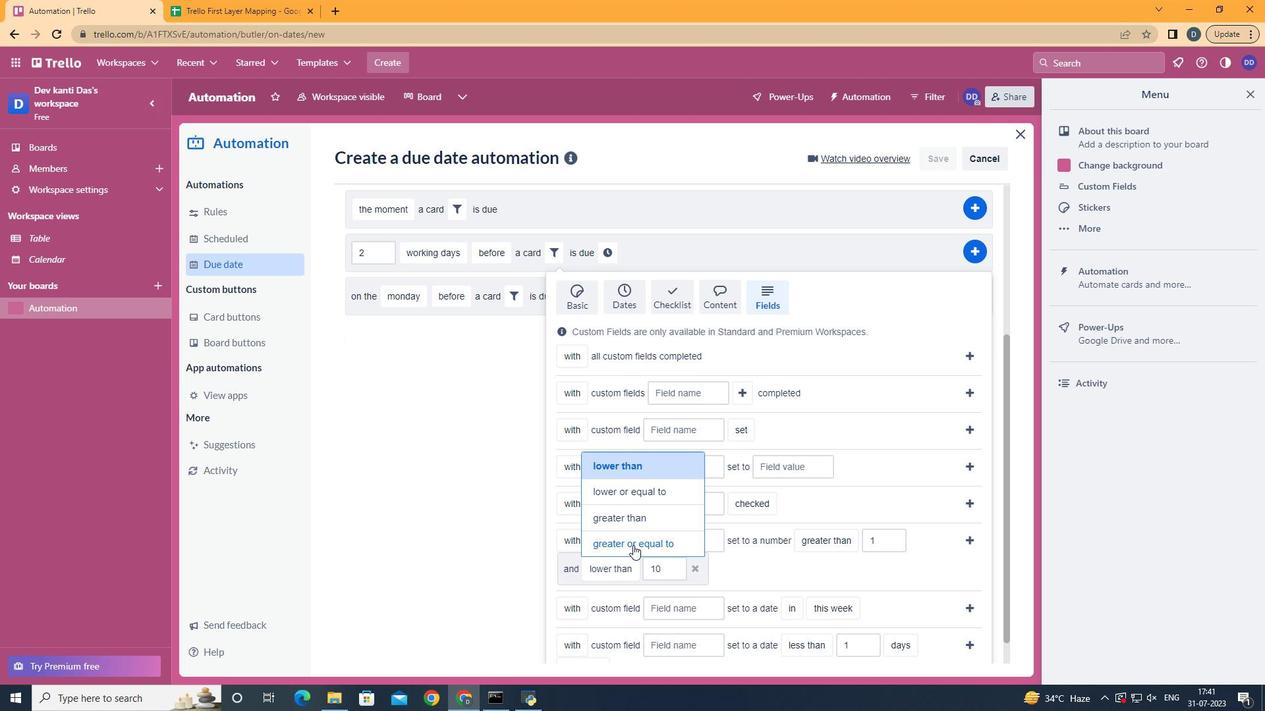 
Action: Mouse moved to (966, 541)
Screenshot: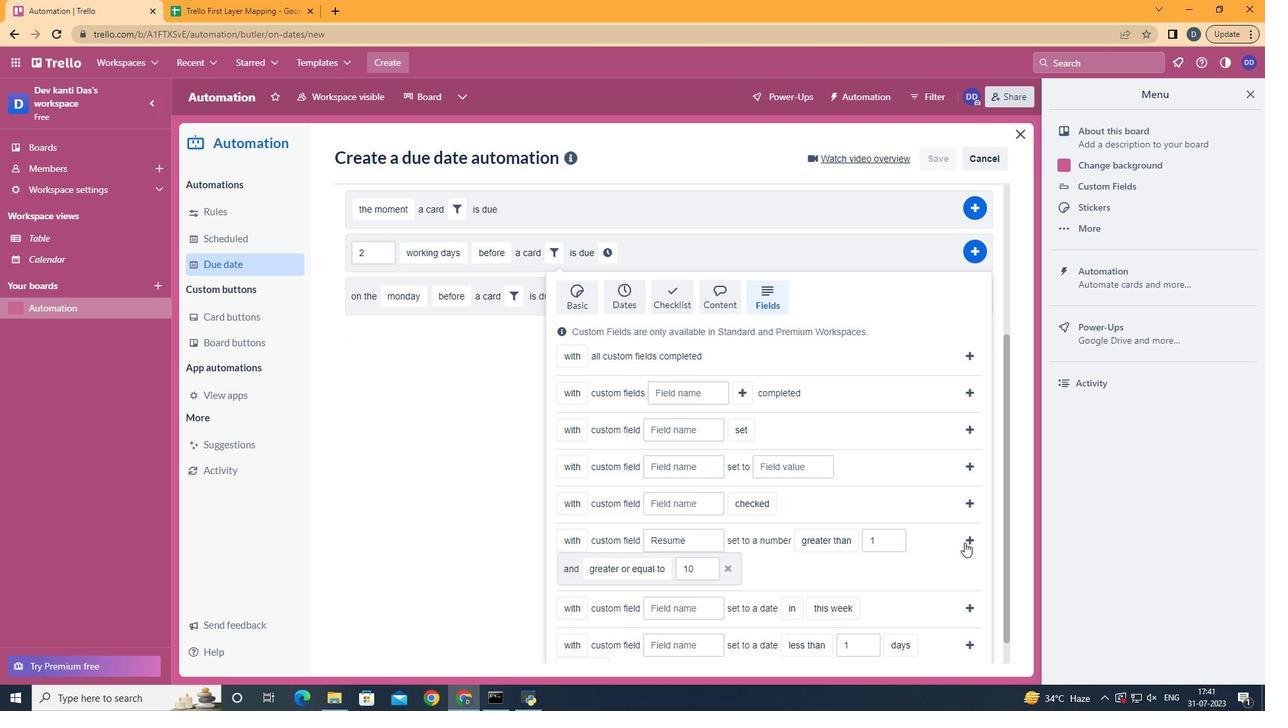 
Action: Mouse pressed left at (966, 541)
Screenshot: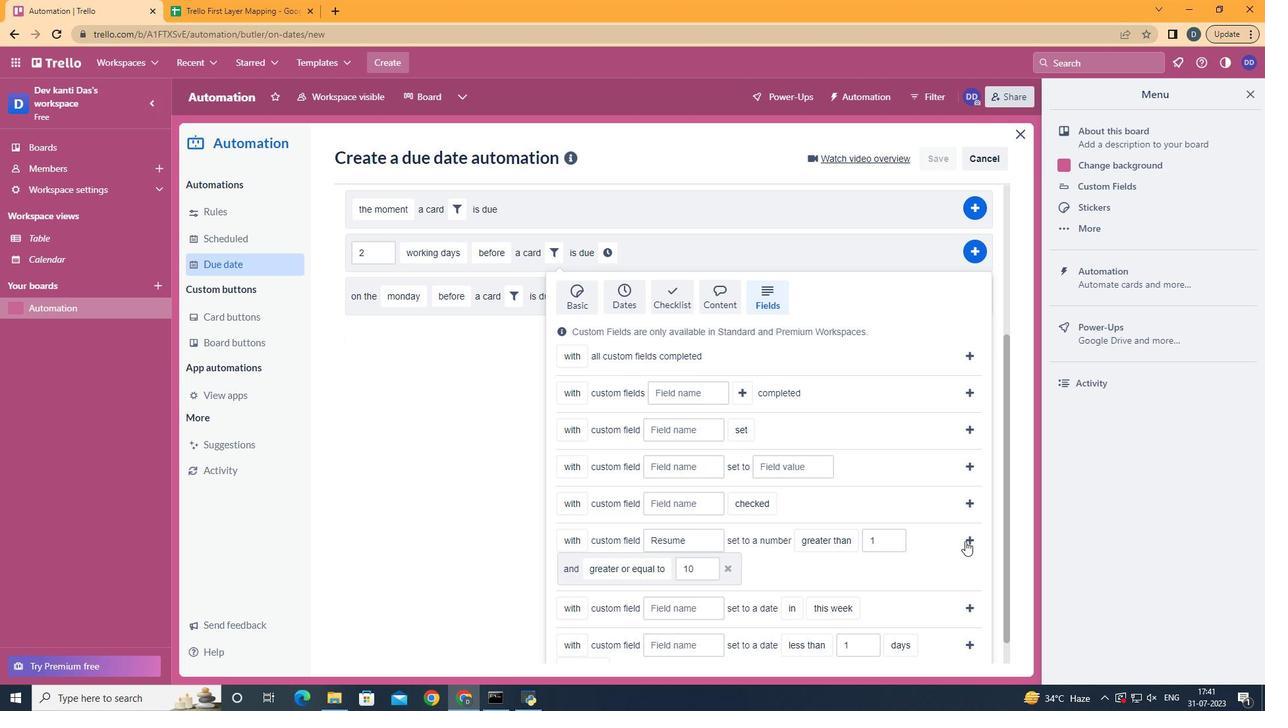 
Action: Mouse moved to (382, 511)
Screenshot: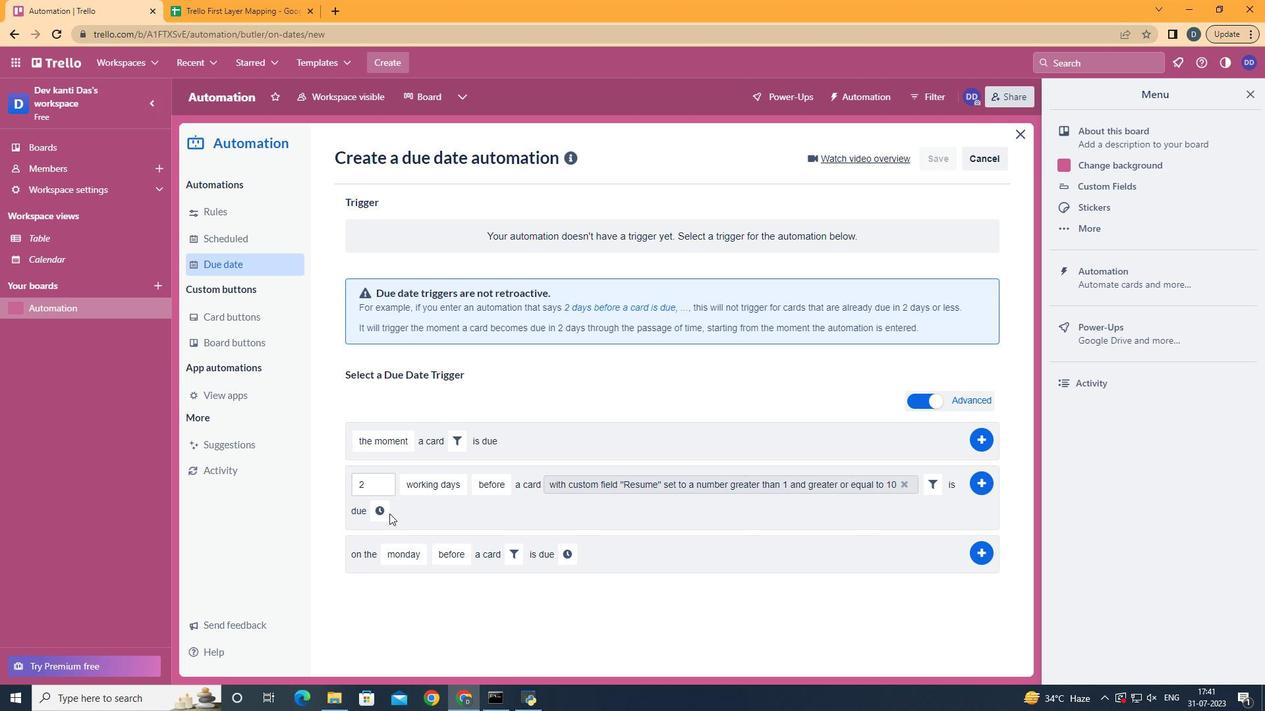 
Action: Mouse pressed left at (382, 511)
Screenshot: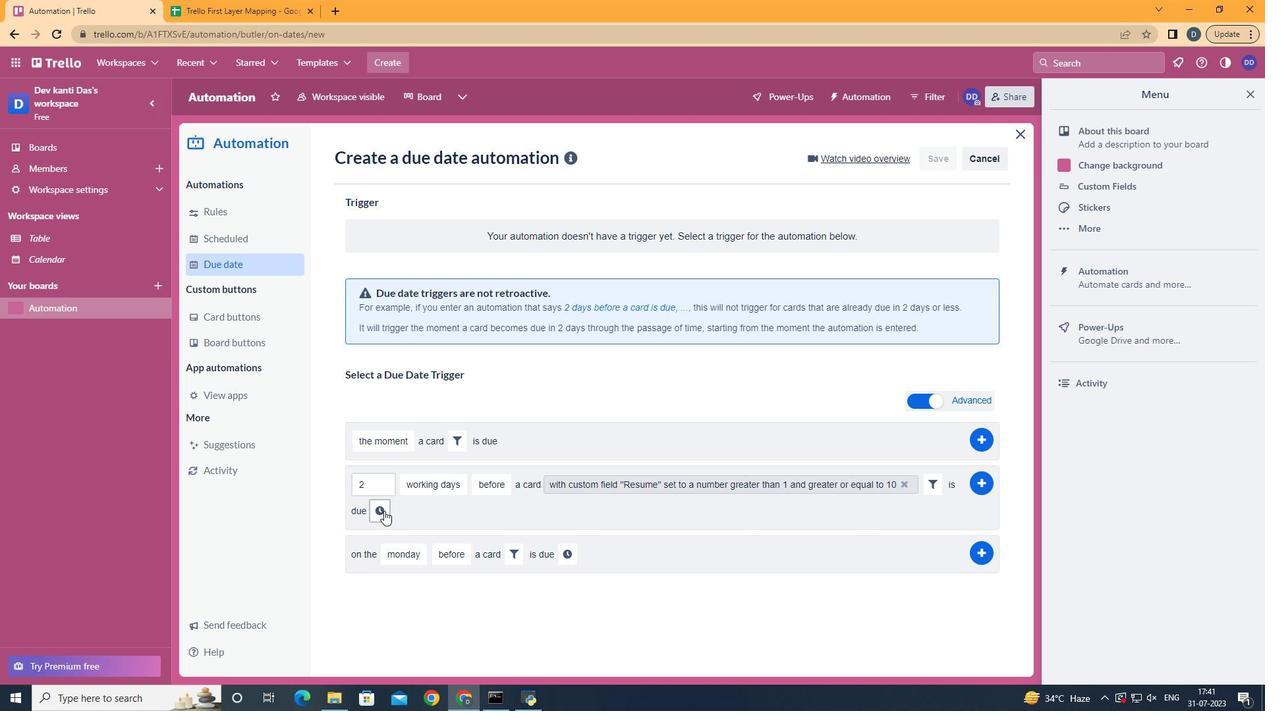 
Action: Mouse moved to (411, 508)
Screenshot: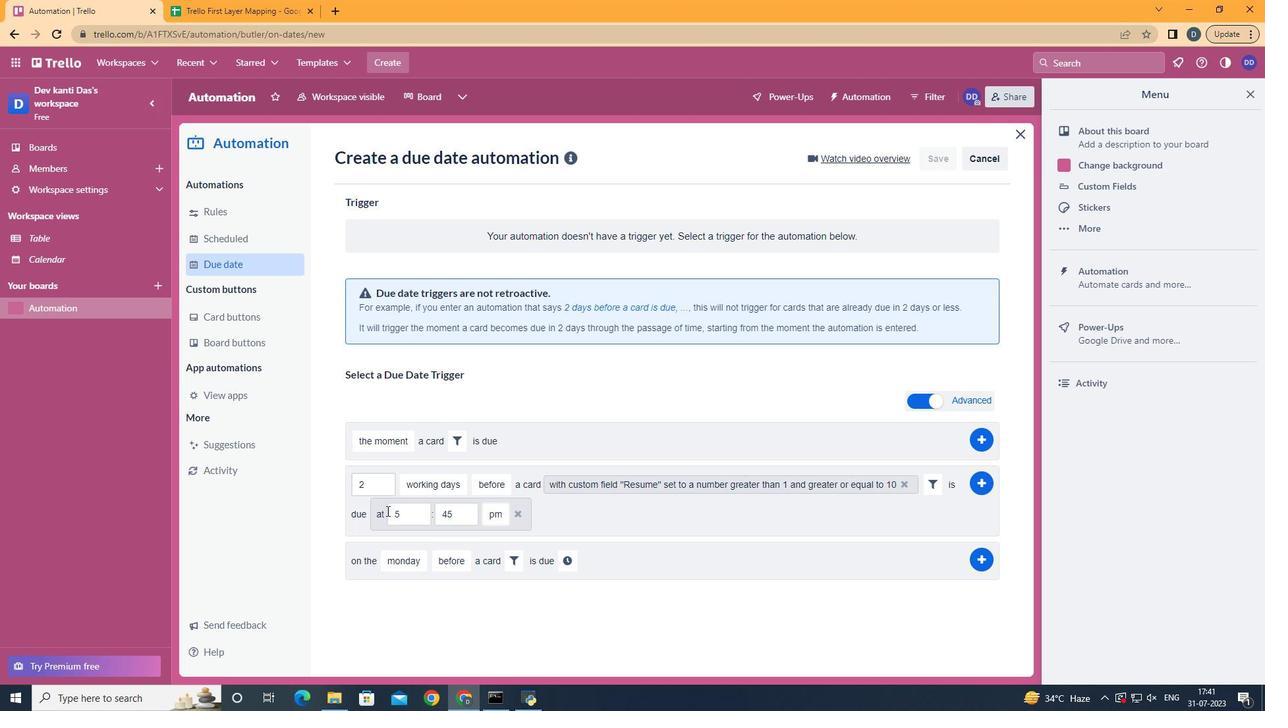 
Action: Mouse pressed left at (411, 508)
Screenshot: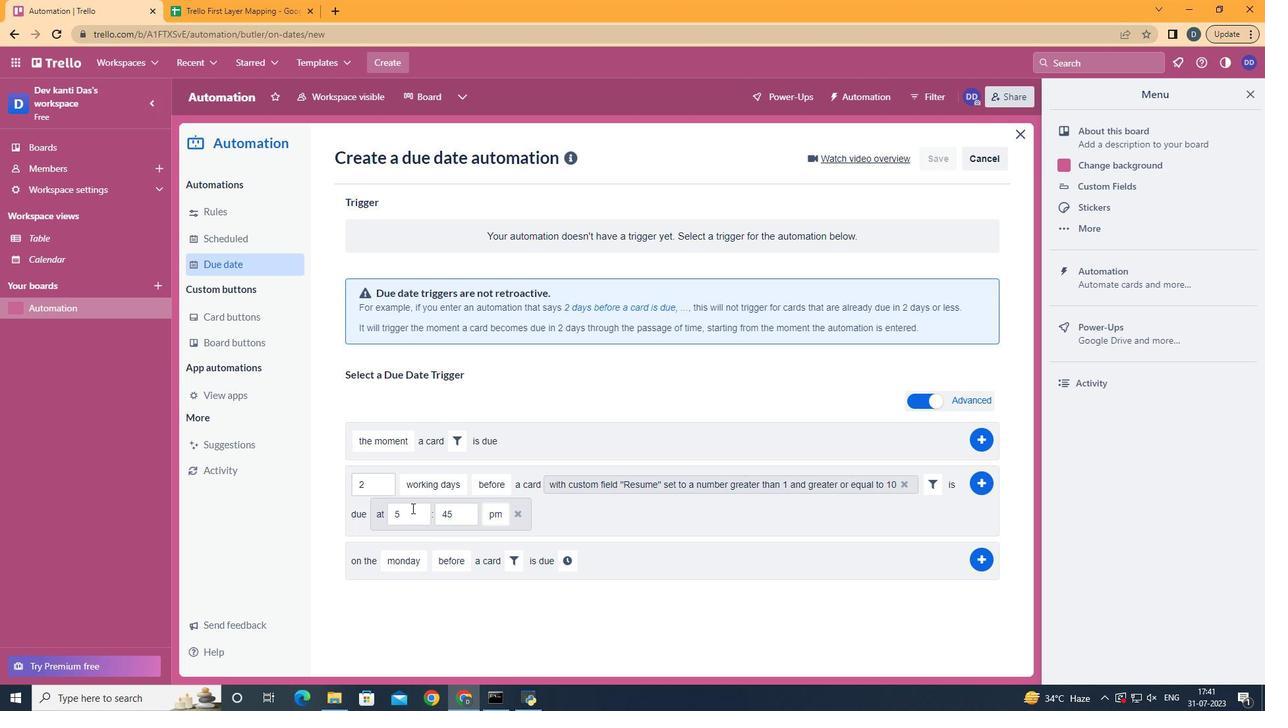 
Action: Key pressed <Key.backspace>11
Screenshot: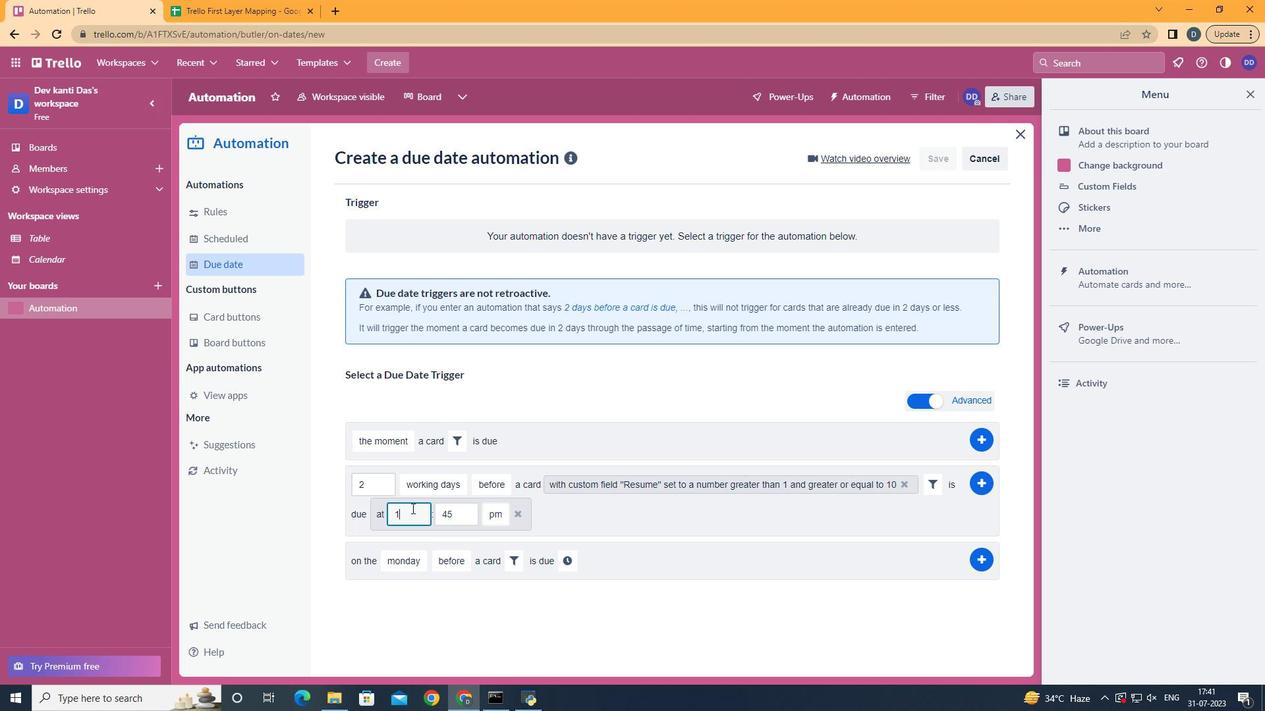 
Action: Mouse moved to (469, 512)
Screenshot: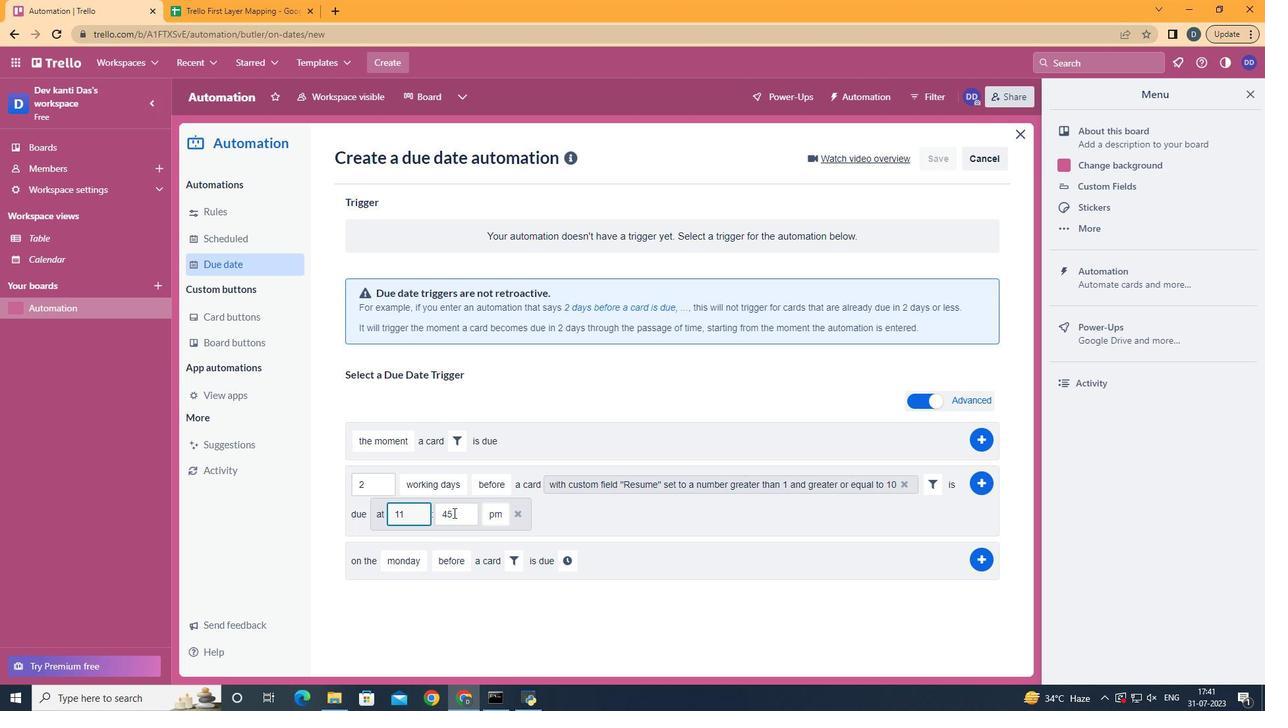 
Action: Mouse pressed left at (469, 512)
Screenshot: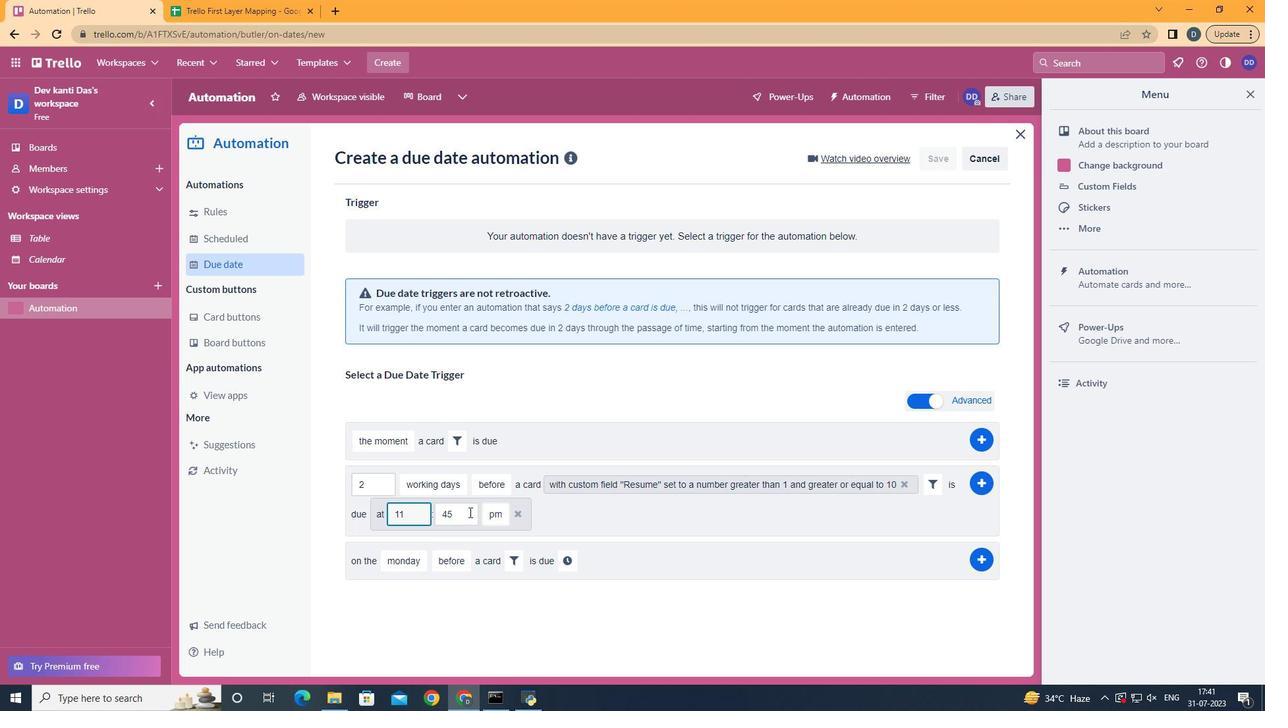
Action: Key pressed <Key.backspace><Key.backspace>00
Screenshot: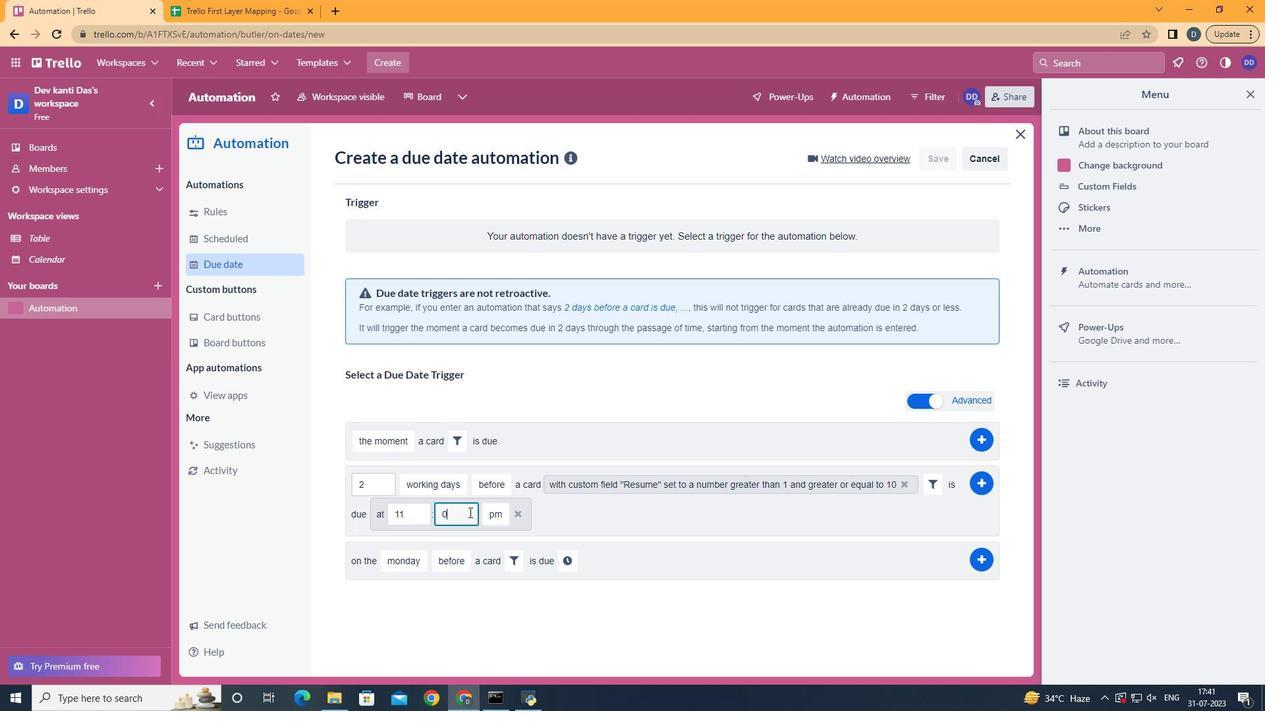 
Action: Mouse moved to (498, 540)
Screenshot: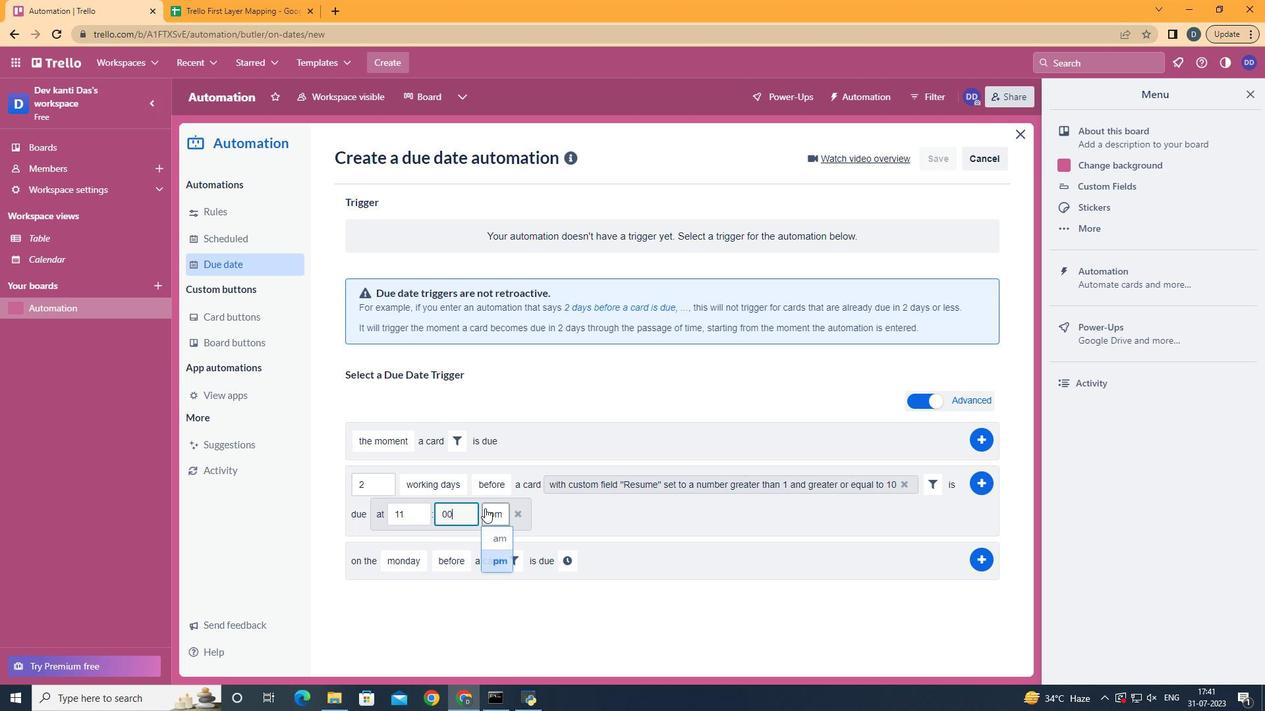 
Action: Mouse pressed left at (498, 540)
Screenshot: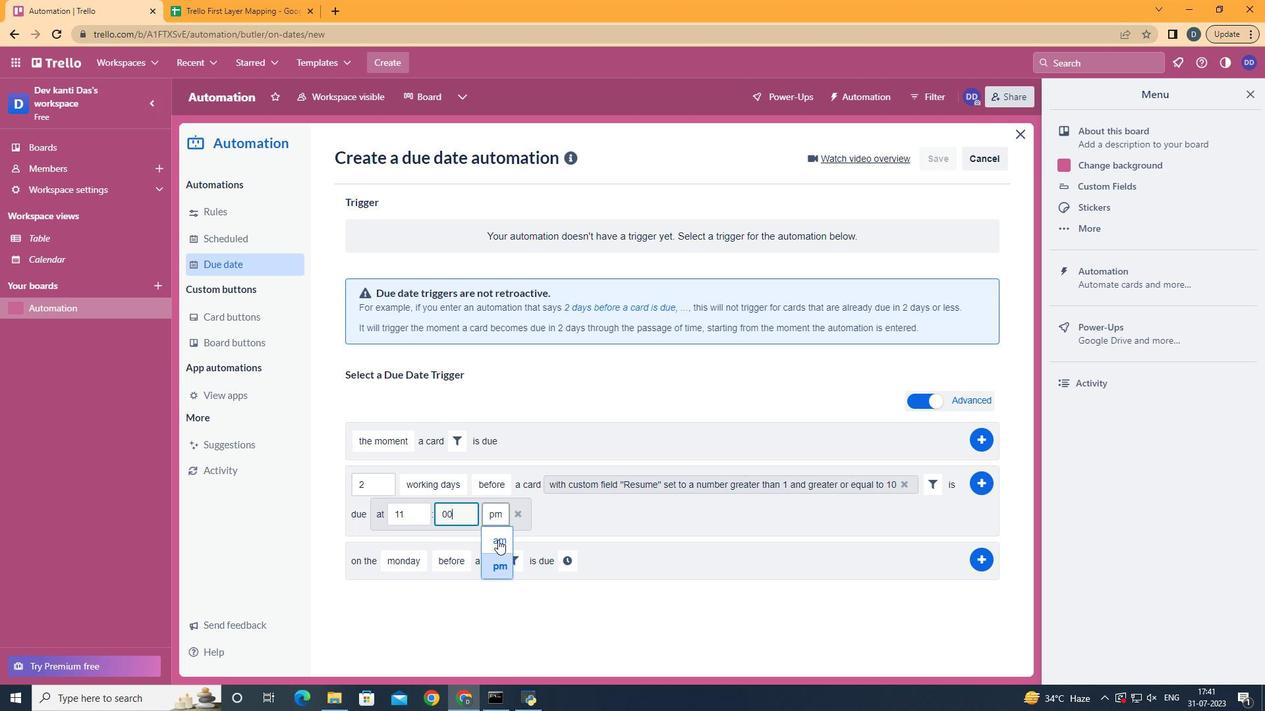 
Action: Mouse moved to (976, 475)
Screenshot: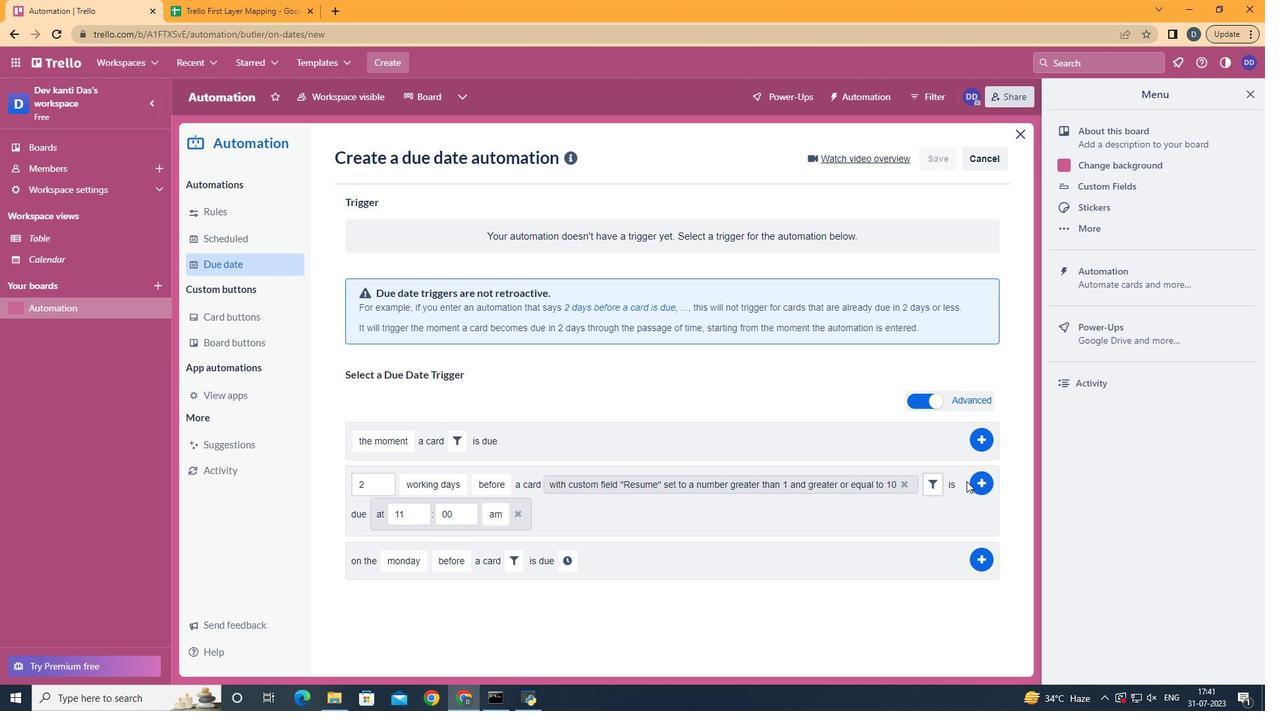 
Action: Mouse pressed left at (976, 475)
Screenshot: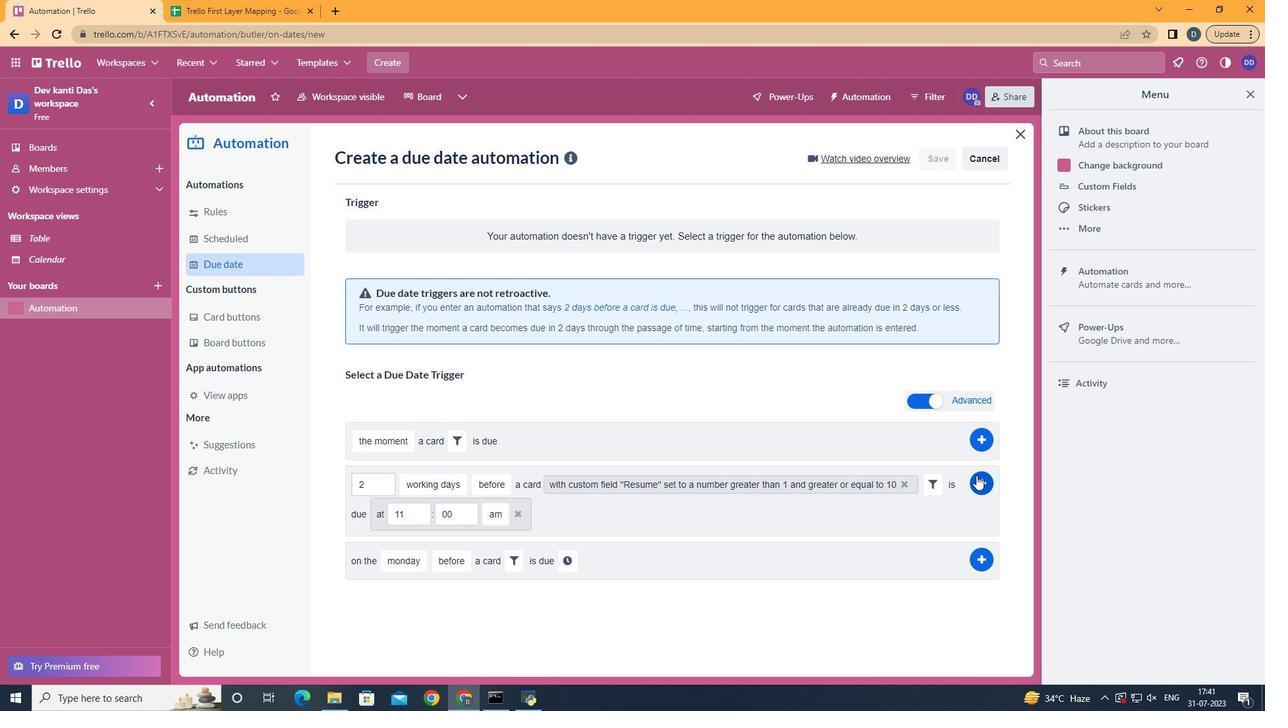 
Action: Mouse moved to (636, 306)
Screenshot: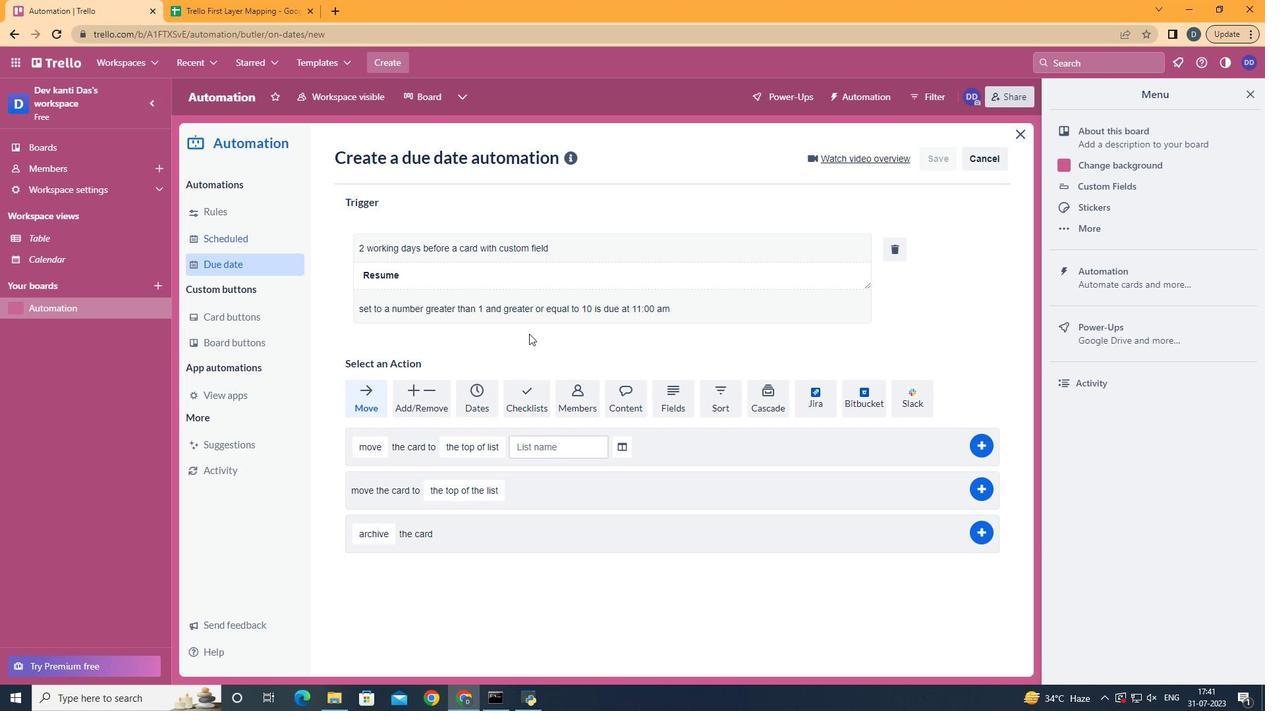 
